 Task: Search one way flight ticket for 1 adult, 6 children, 1 infant in seat and 1 infant on lap in business from Longview: East Texas Regional Airport to Greenville: Pitt-greenville Airport on 5-2-2023. Number of bags: 2 carry on bags. Price is upto 90000. Outbound departure time preference is 22:15.
Action: Mouse moved to (337, 138)
Screenshot: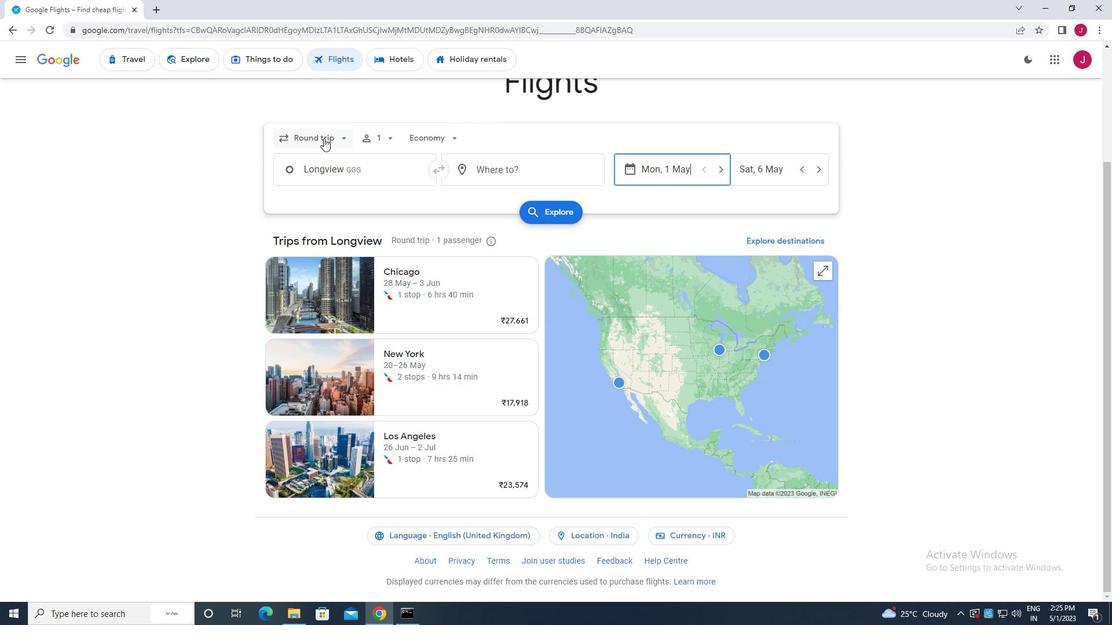 
Action: Mouse pressed left at (337, 138)
Screenshot: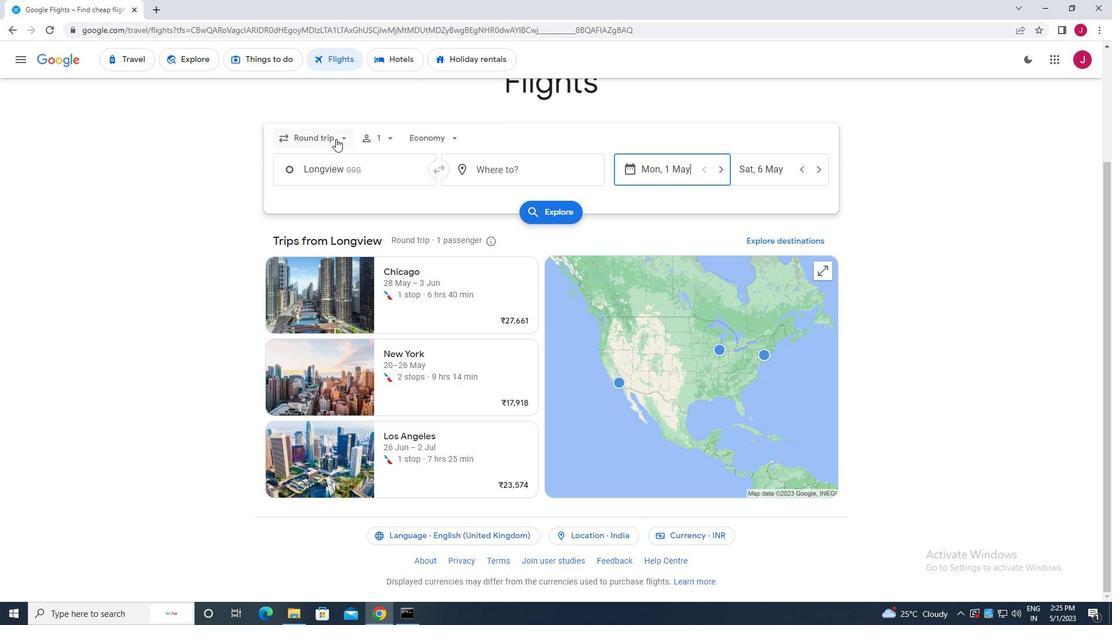 
Action: Mouse moved to (334, 191)
Screenshot: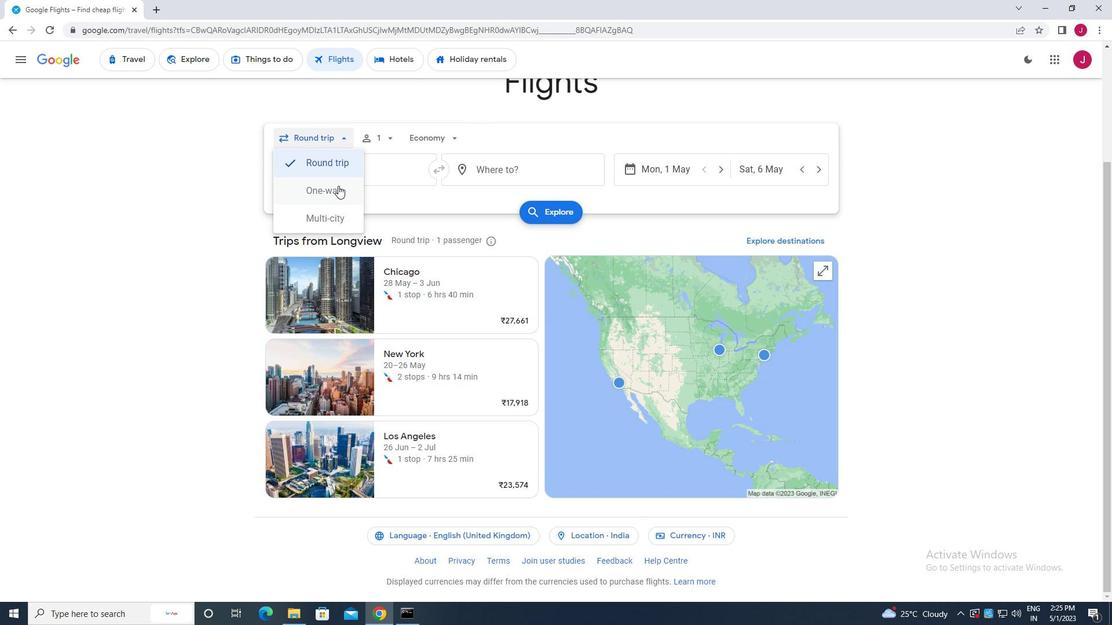 
Action: Mouse pressed left at (334, 191)
Screenshot: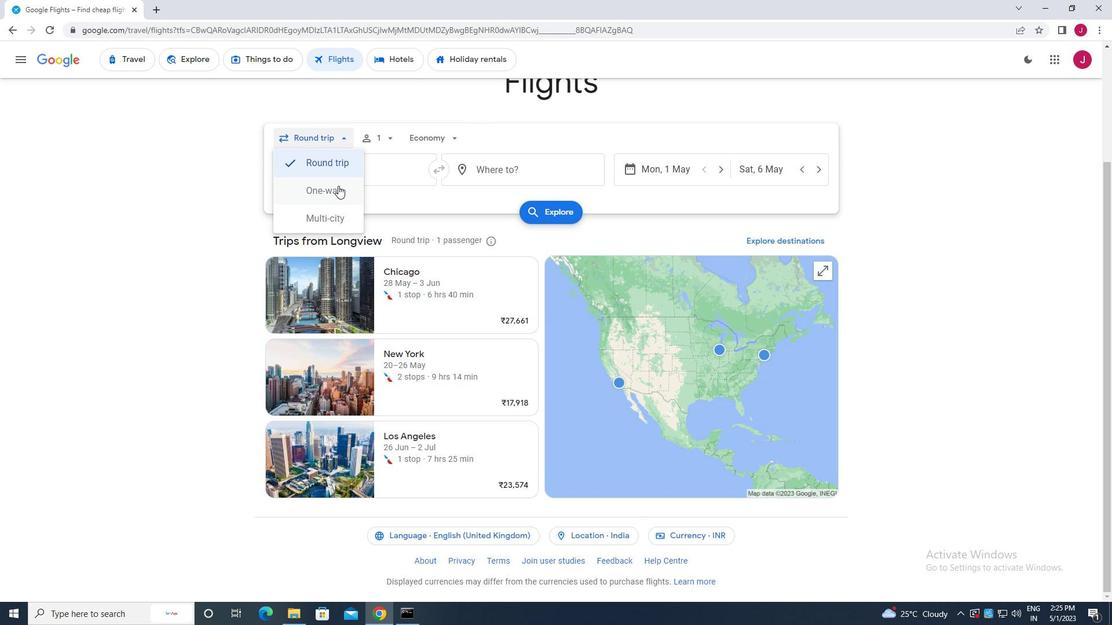 
Action: Mouse moved to (392, 140)
Screenshot: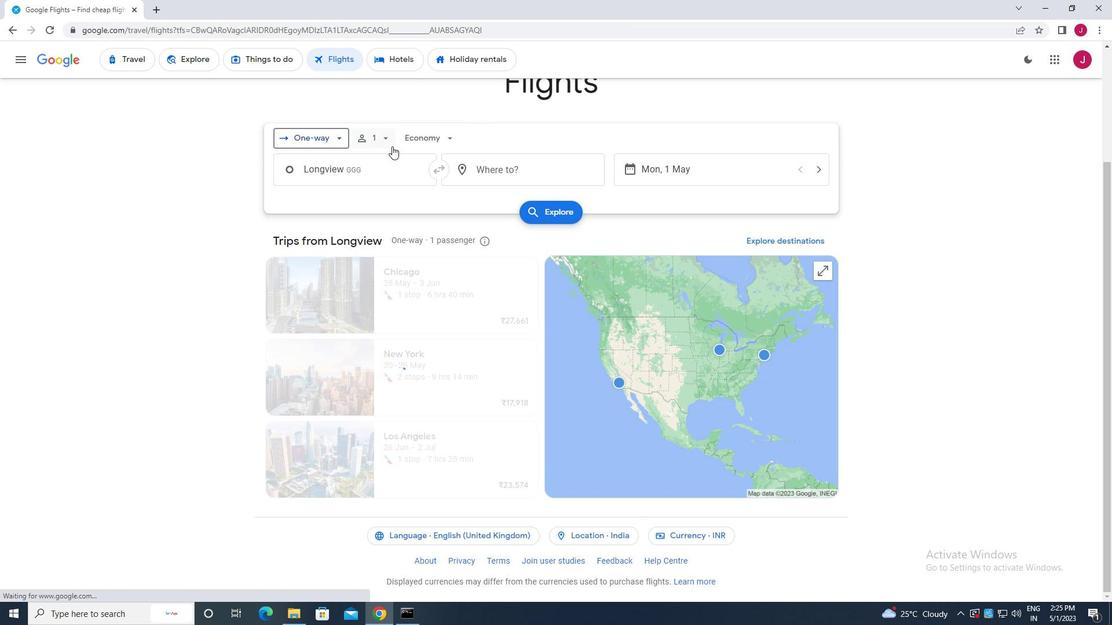 
Action: Mouse pressed left at (392, 140)
Screenshot: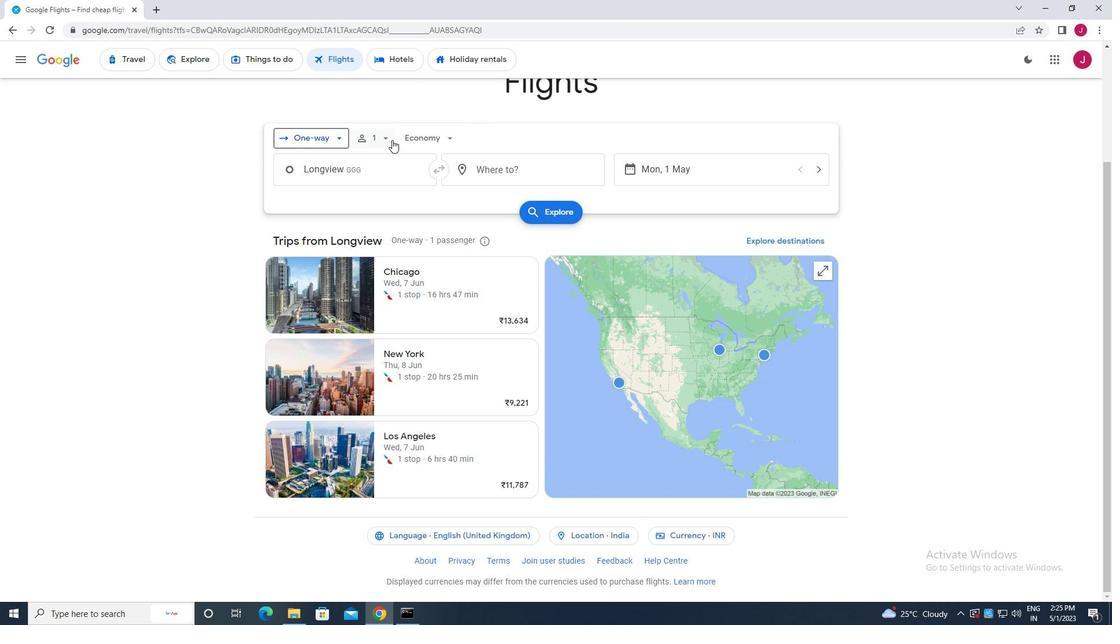 
Action: Mouse moved to (479, 197)
Screenshot: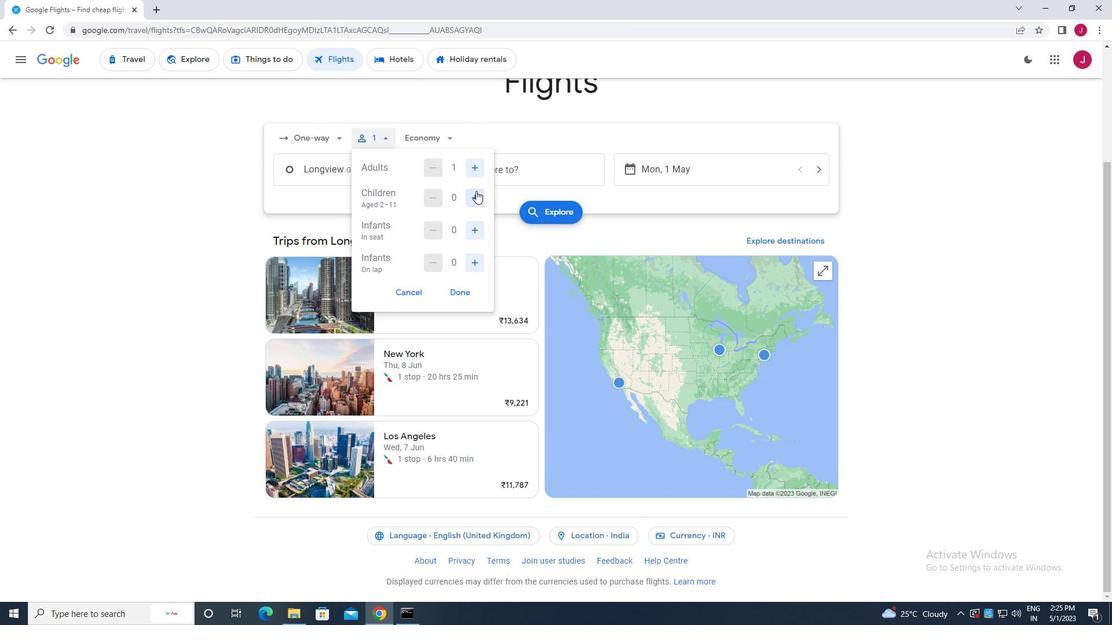 
Action: Mouse pressed left at (479, 197)
Screenshot: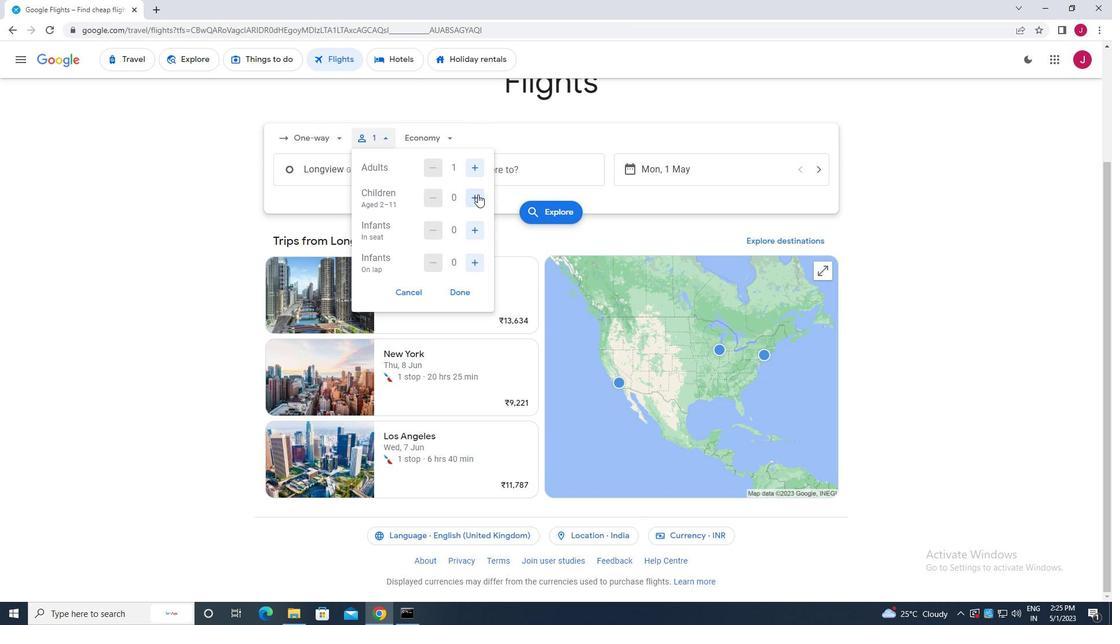 
Action: Mouse pressed left at (479, 197)
Screenshot: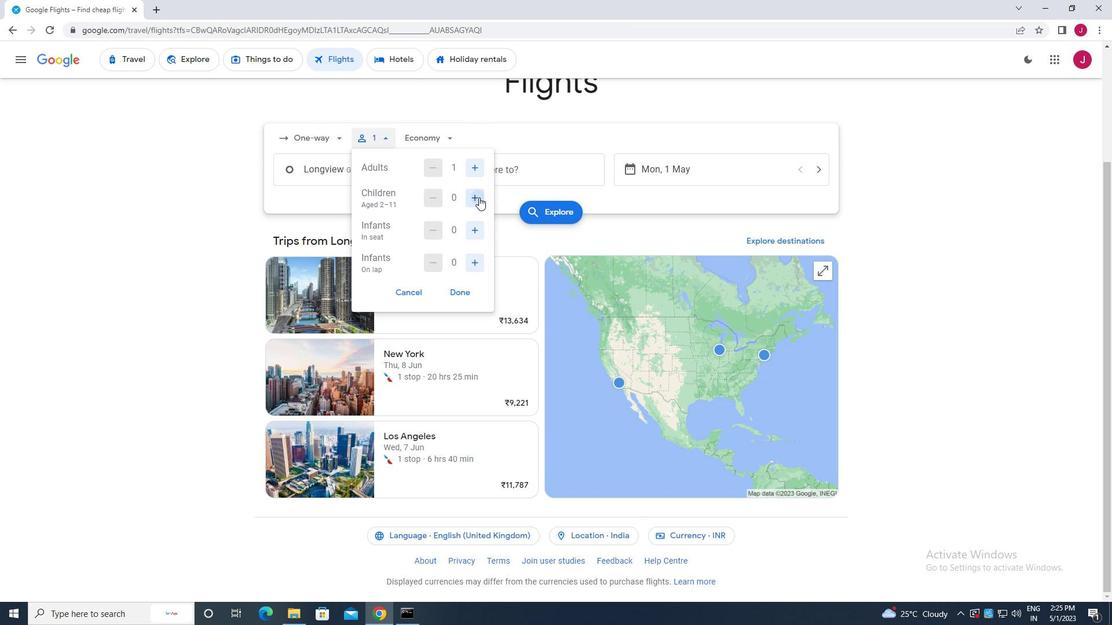 
Action: Mouse pressed left at (479, 197)
Screenshot: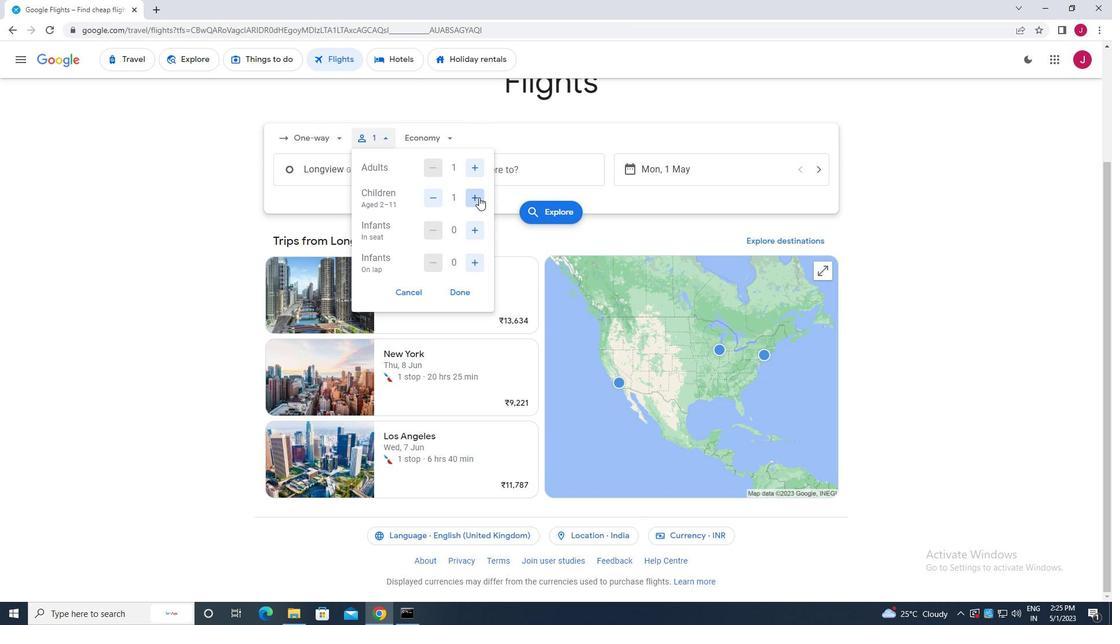 
Action: Mouse pressed left at (479, 197)
Screenshot: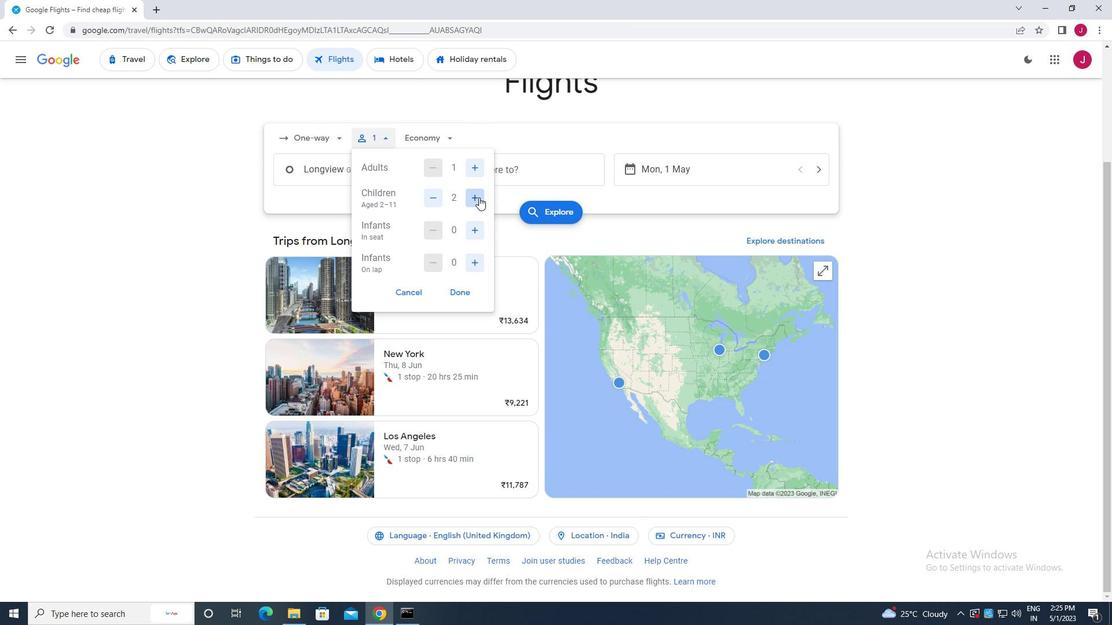 
Action: Mouse pressed left at (479, 197)
Screenshot: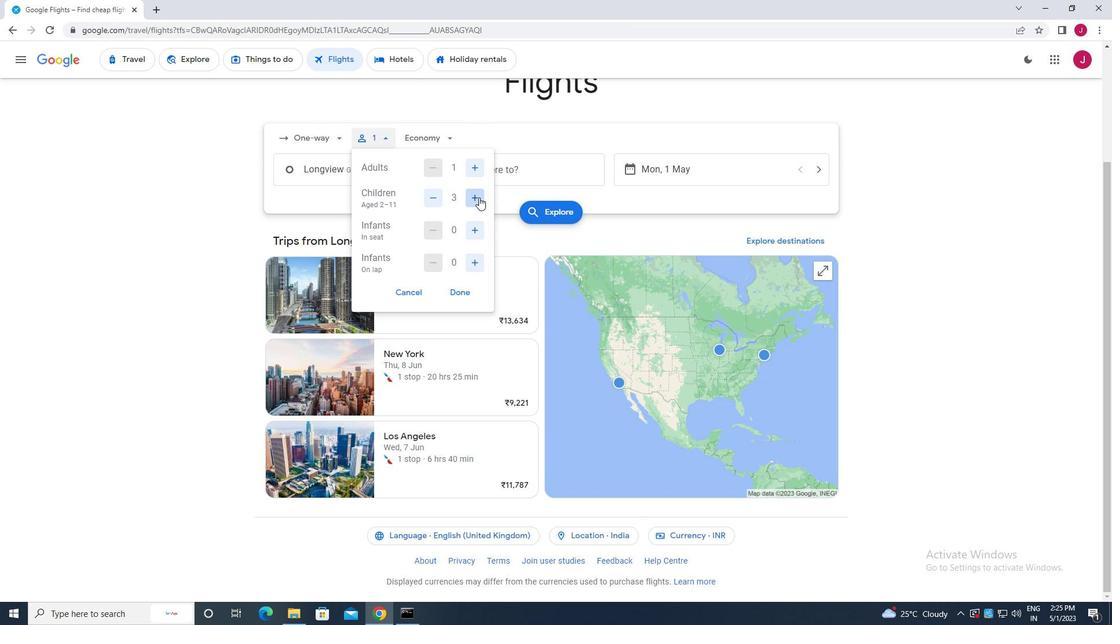 
Action: Mouse moved to (479, 198)
Screenshot: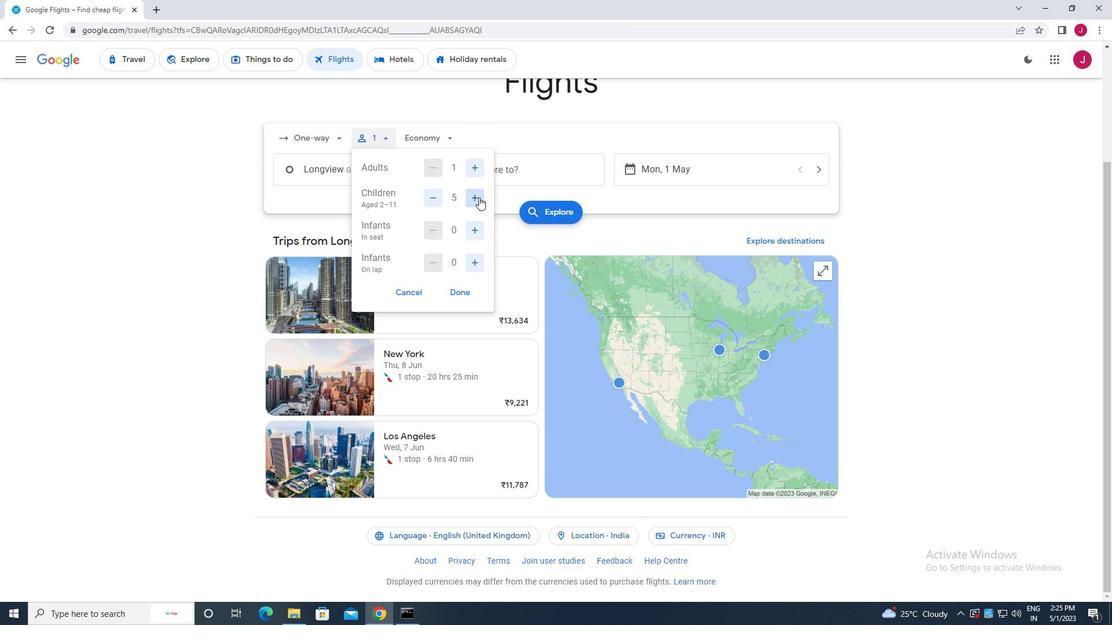 
Action: Mouse pressed left at (479, 198)
Screenshot: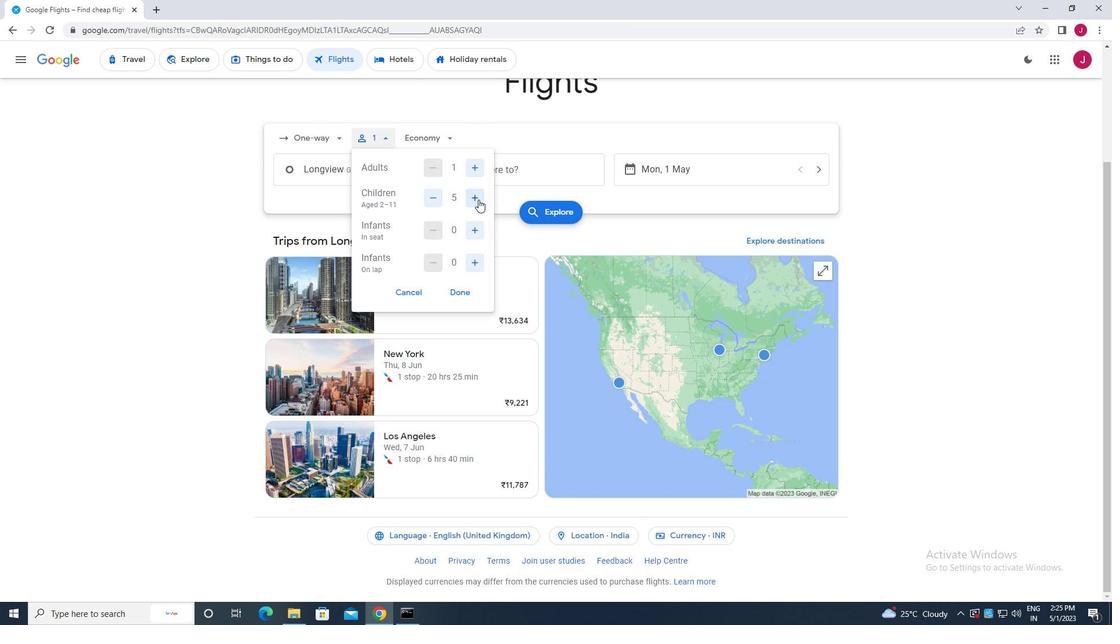 
Action: Mouse moved to (472, 228)
Screenshot: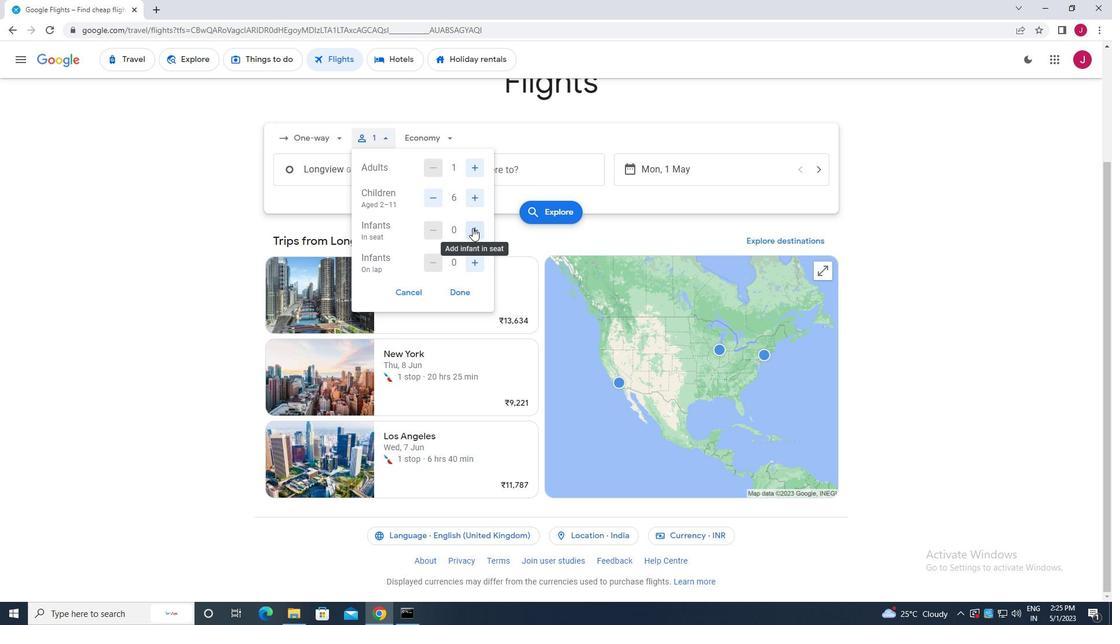 
Action: Mouse pressed left at (472, 228)
Screenshot: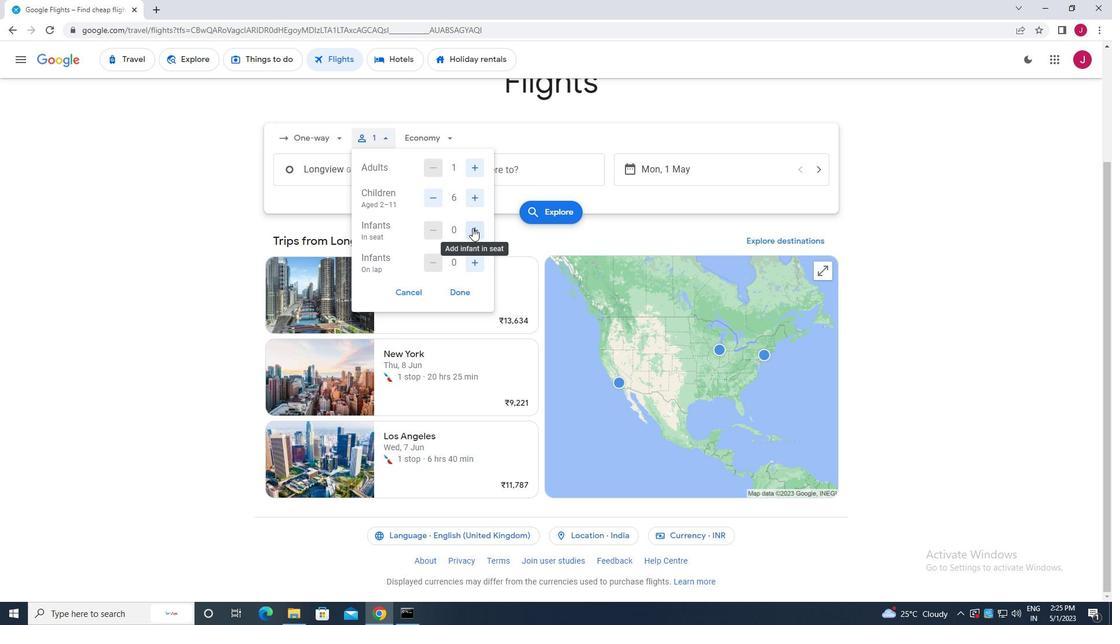 
Action: Mouse moved to (474, 264)
Screenshot: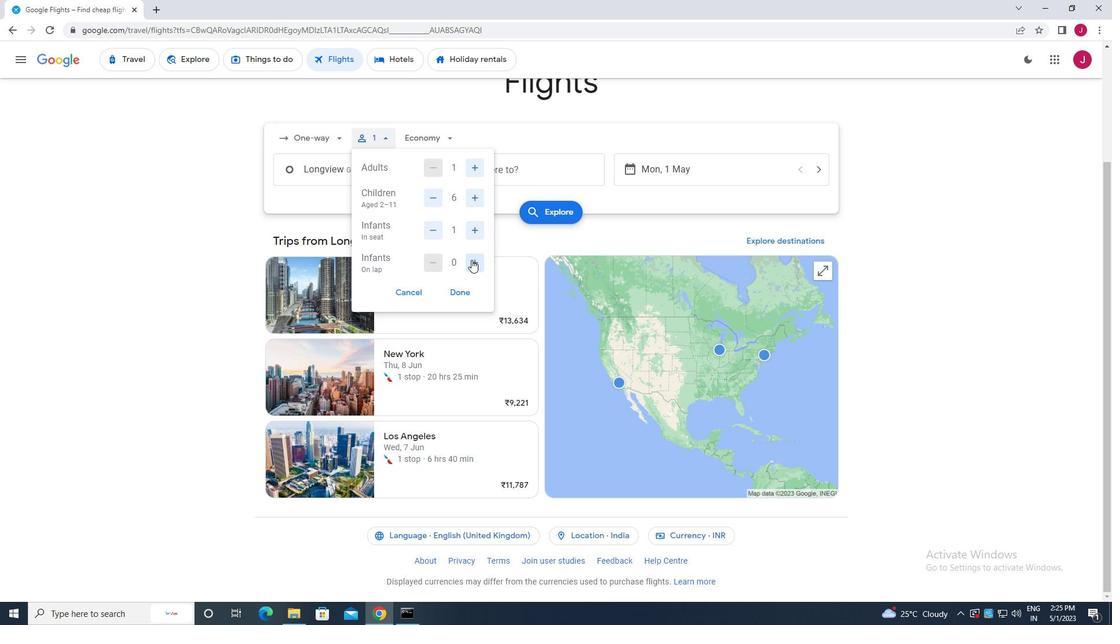 
Action: Mouse pressed left at (474, 264)
Screenshot: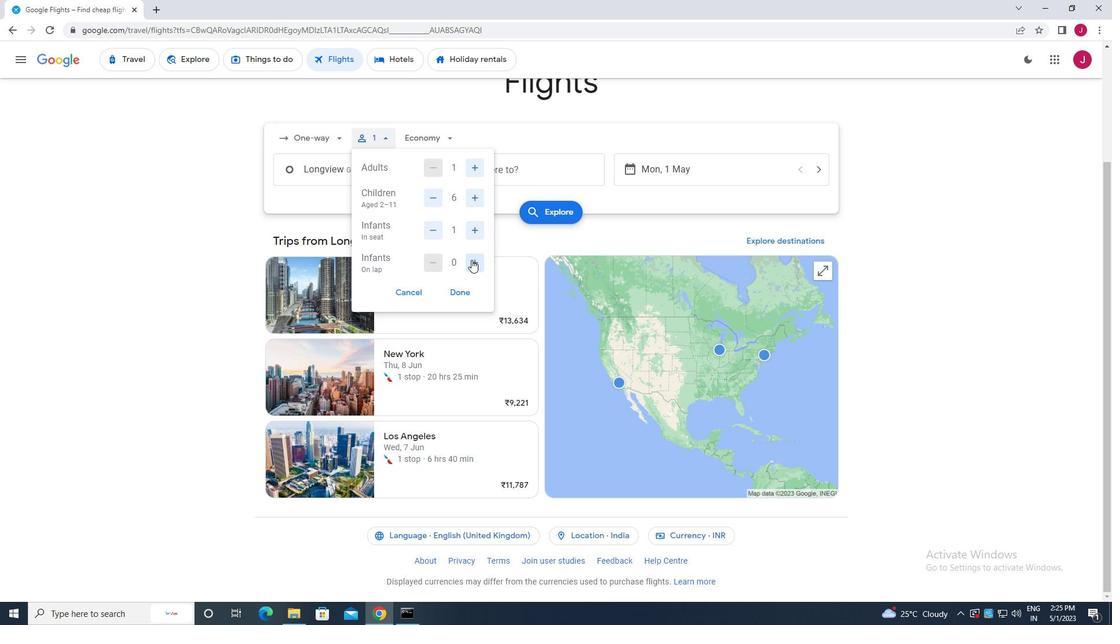 
Action: Mouse moved to (462, 291)
Screenshot: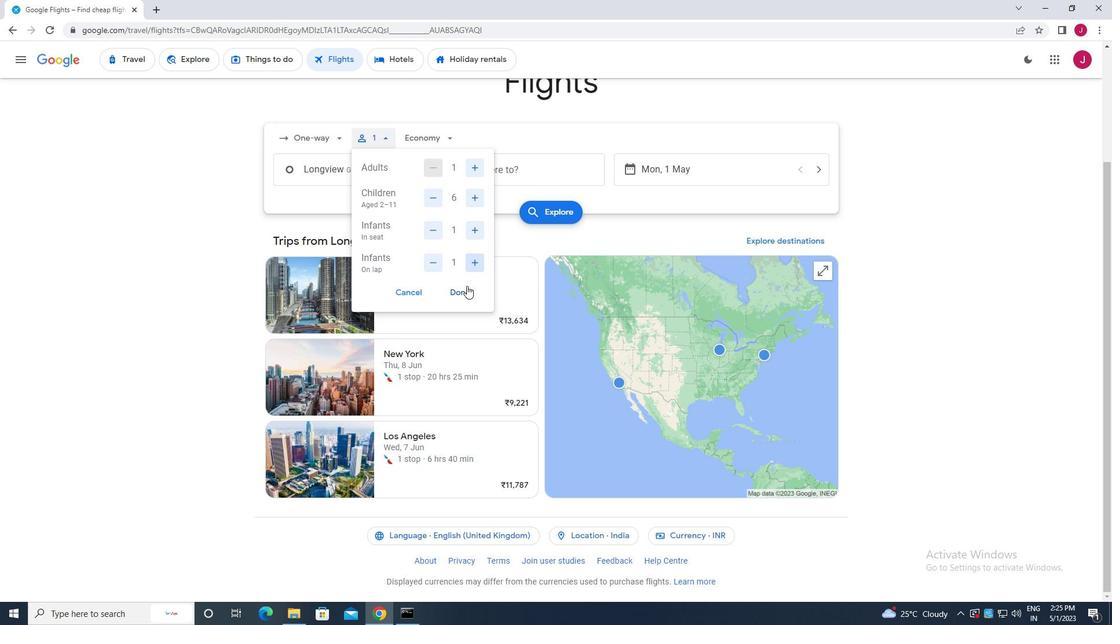 
Action: Mouse pressed left at (462, 291)
Screenshot: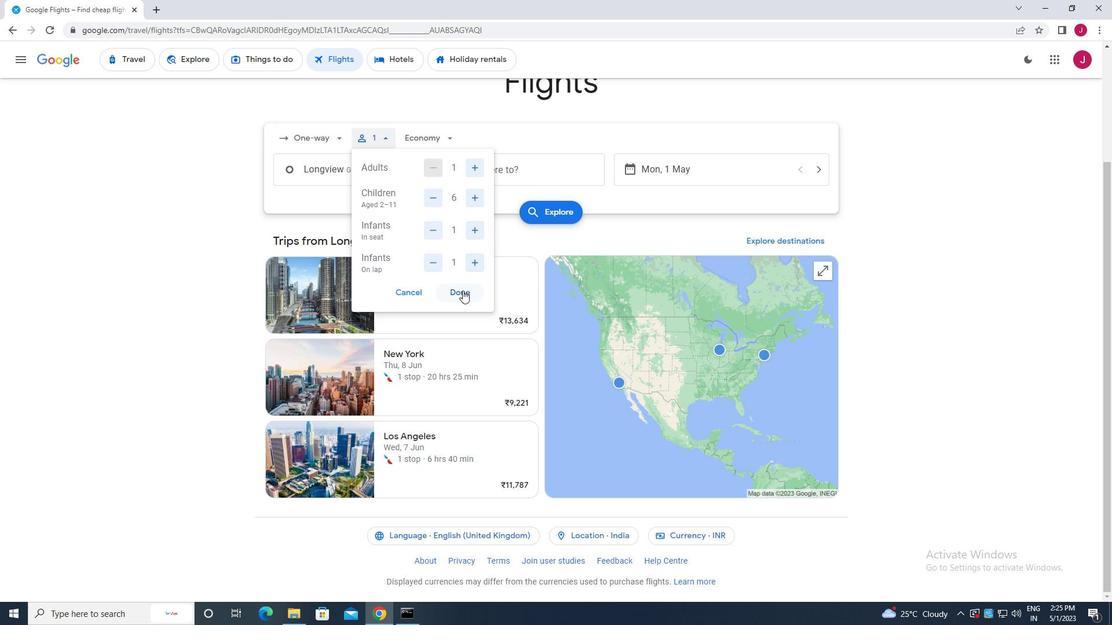 
Action: Mouse moved to (446, 142)
Screenshot: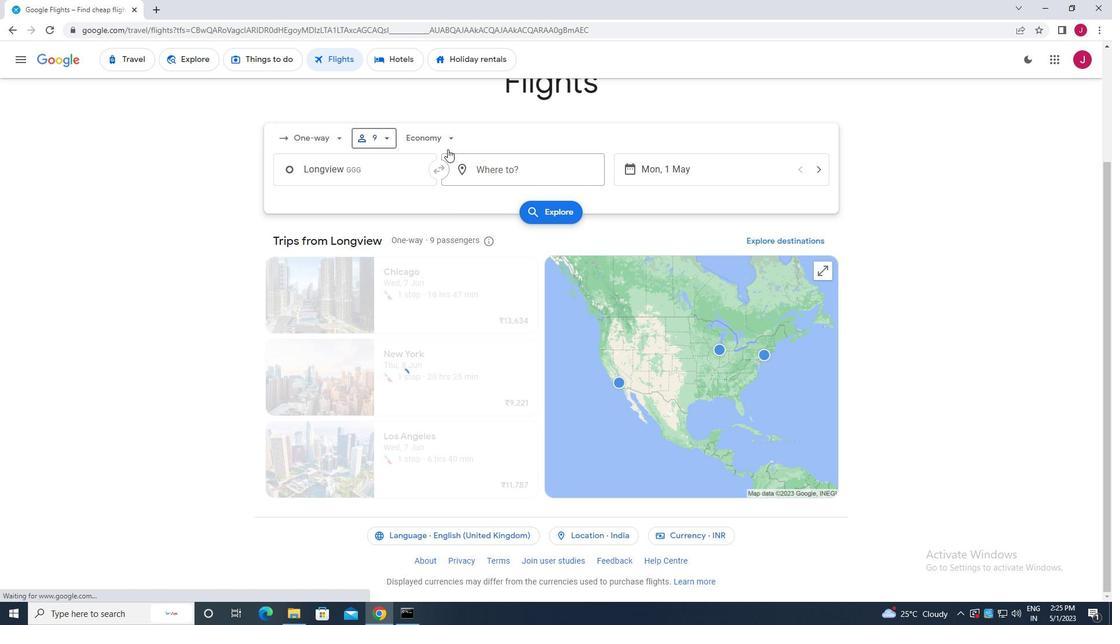
Action: Mouse pressed left at (446, 142)
Screenshot: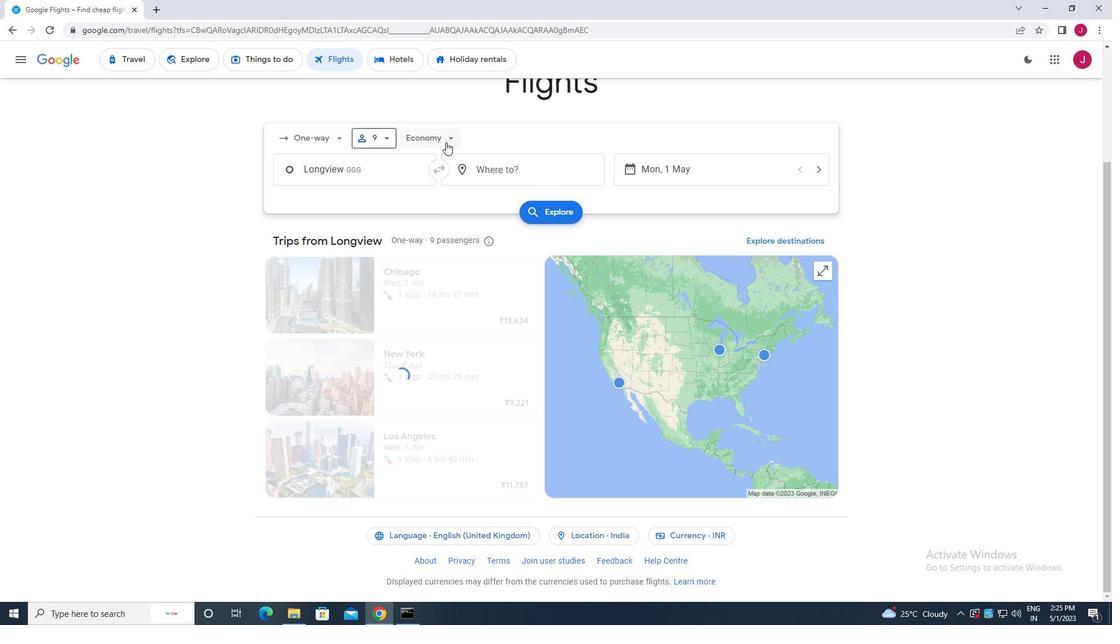 
Action: Mouse moved to (443, 216)
Screenshot: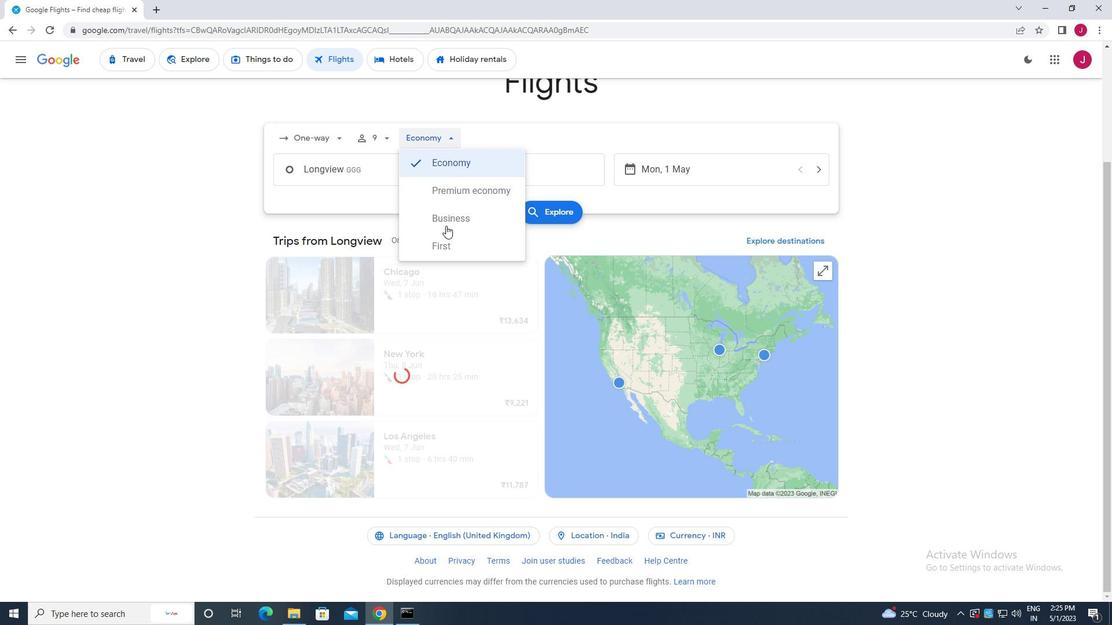 
Action: Mouse pressed left at (443, 216)
Screenshot: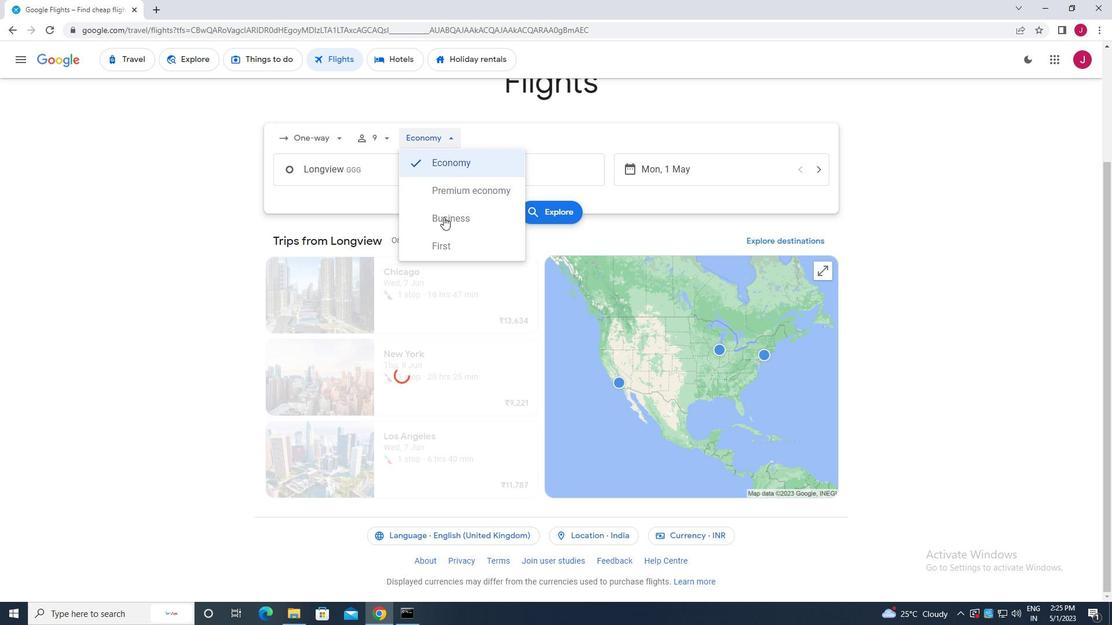 
Action: Mouse moved to (451, 219)
Screenshot: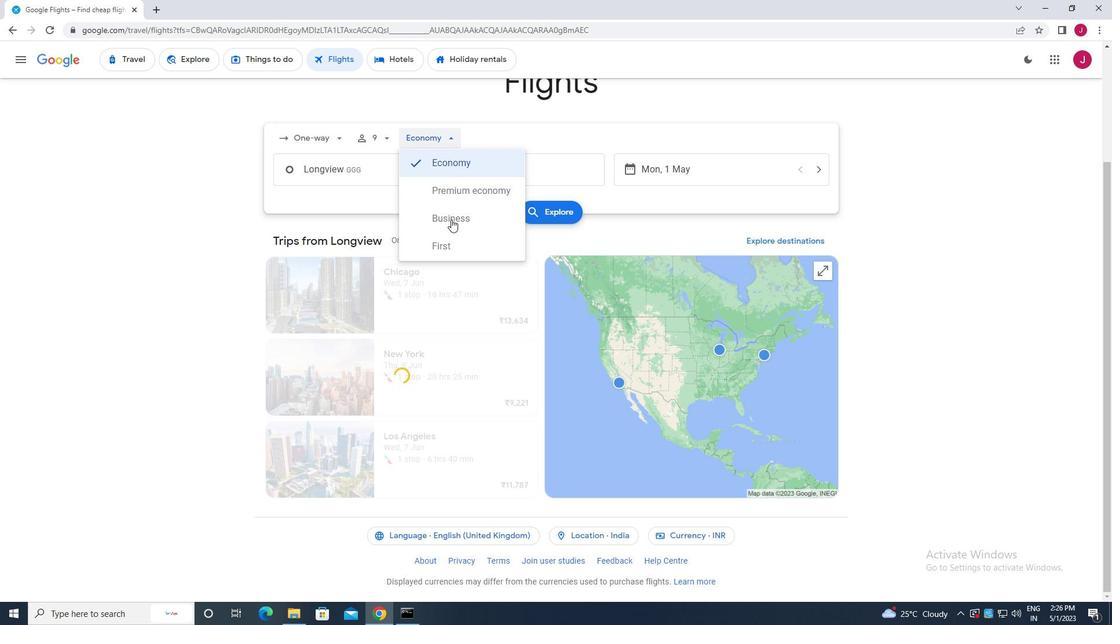 
Action: Mouse pressed left at (451, 219)
Screenshot: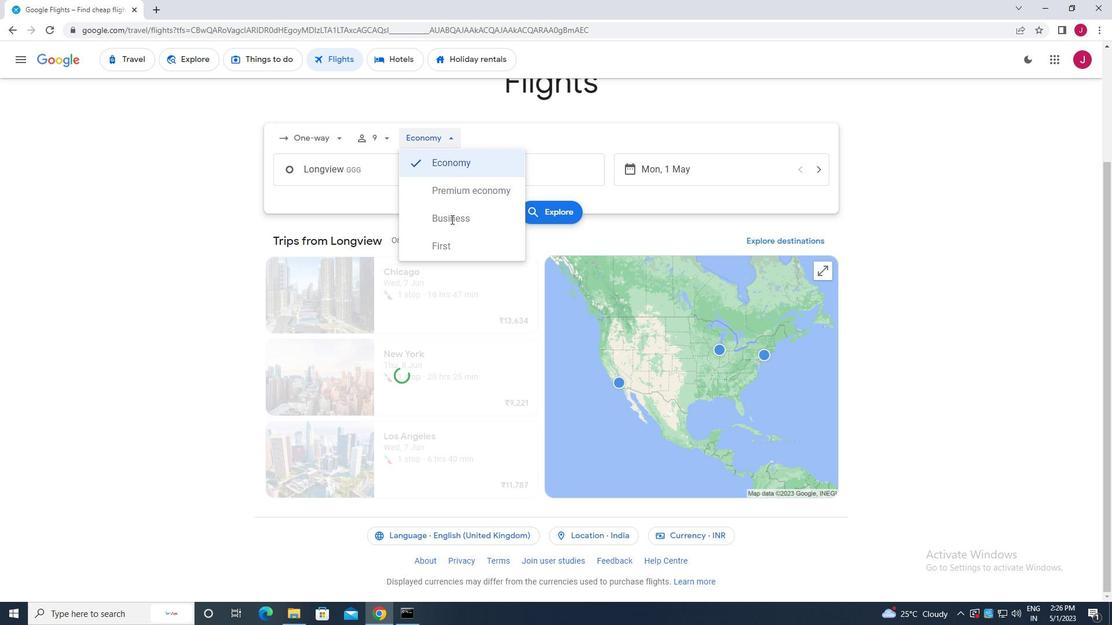 
Action: Mouse moved to (371, 169)
Screenshot: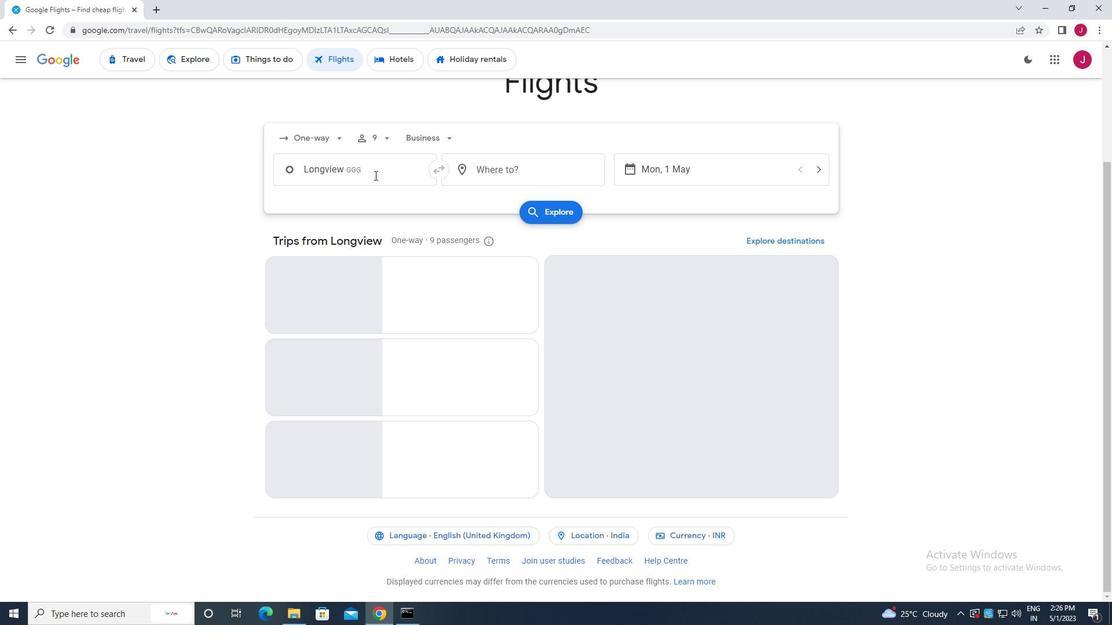 
Action: Mouse pressed left at (371, 169)
Screenshot: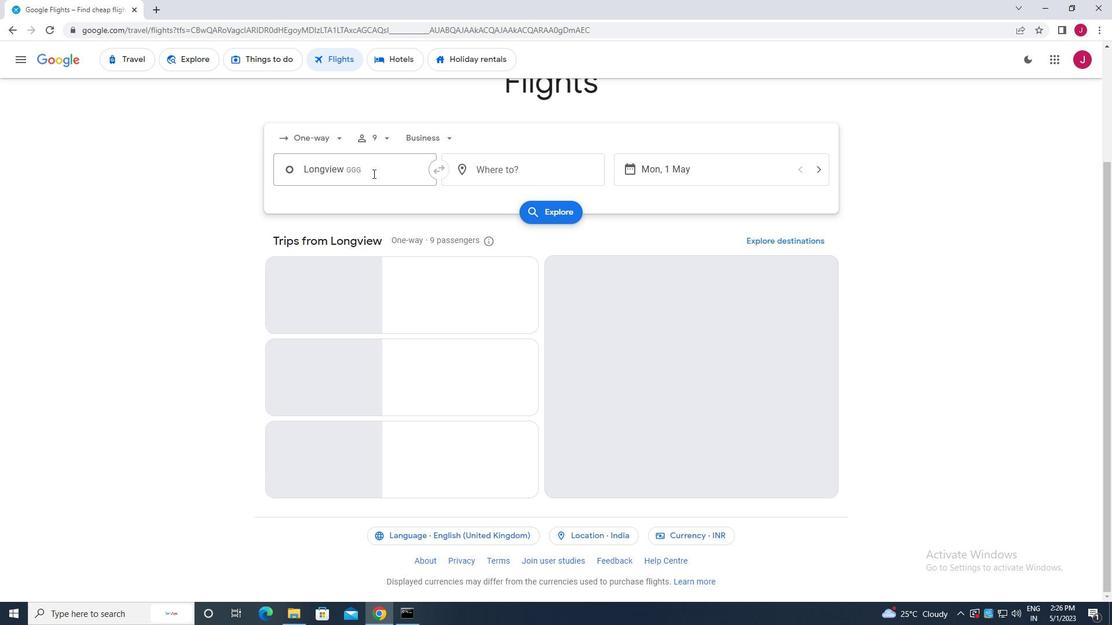 
Action: Key pressed longview
Screenshot: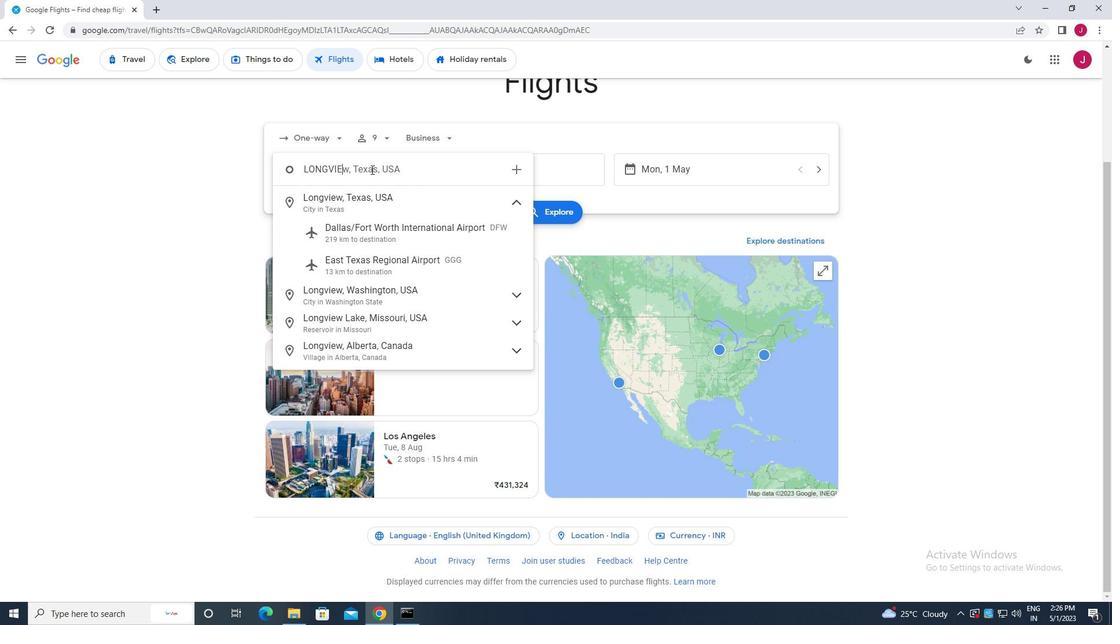 
Action: Mouse moved to (403, 263)
Screenshot: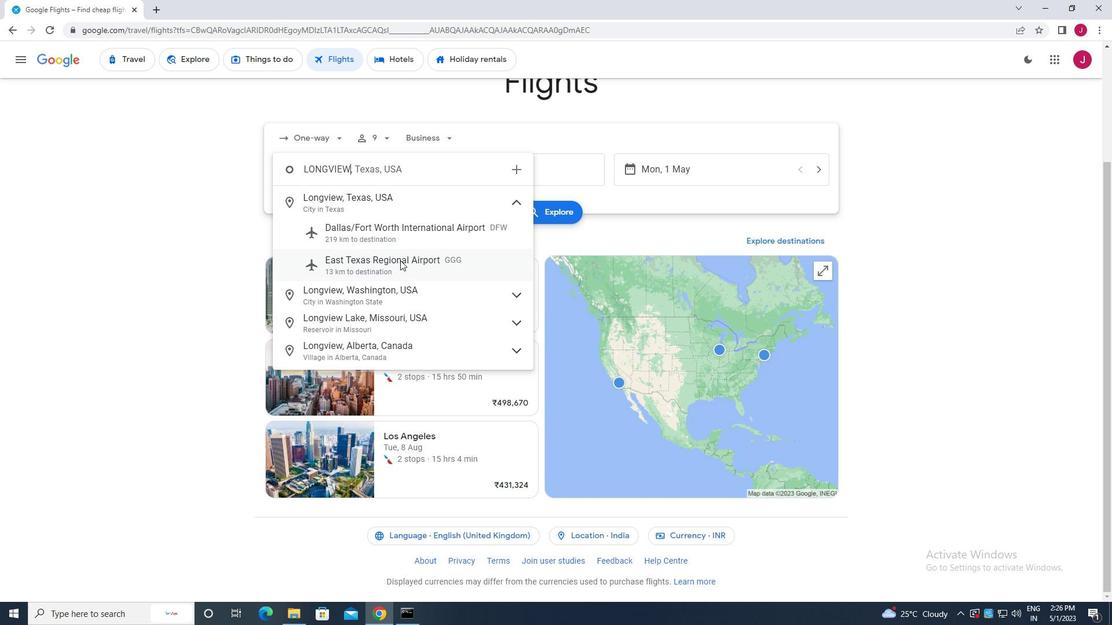 
Action: Mouse pressed left at (403, 263)
Screenshot: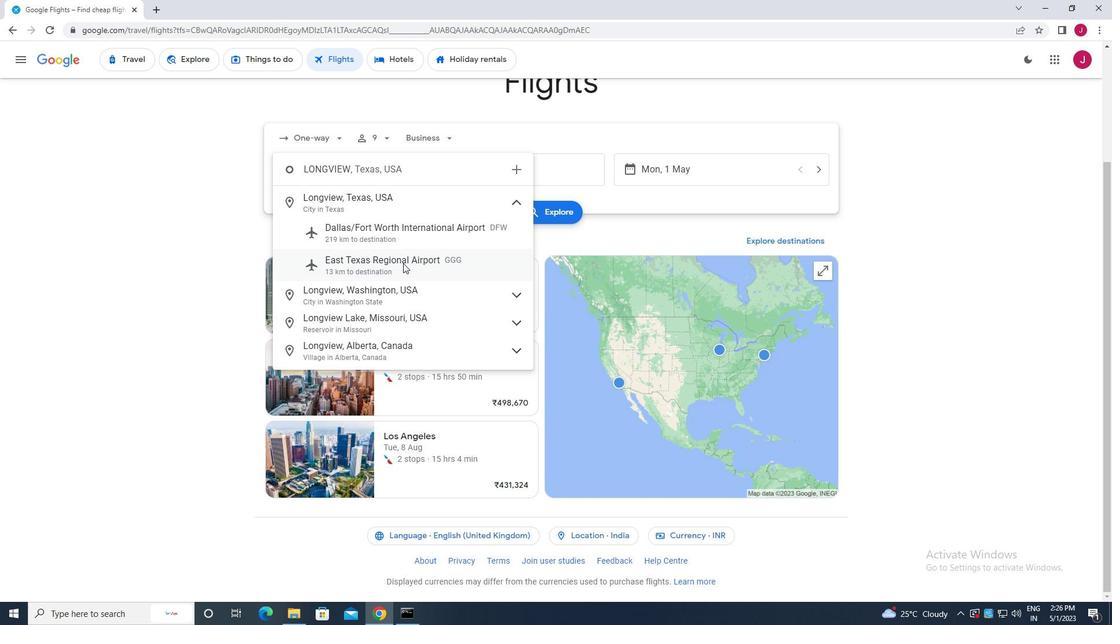 
Action: Mouse moved to (509, 168)
Screenshot: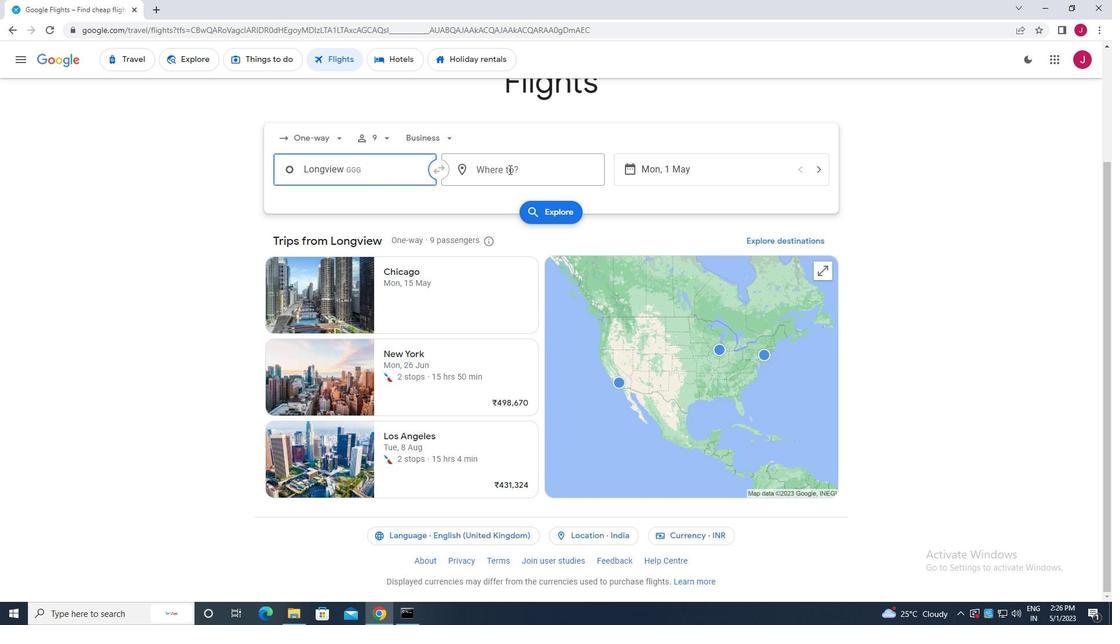 
Action: Mouse pressed left at (509, 168)
Screenshot: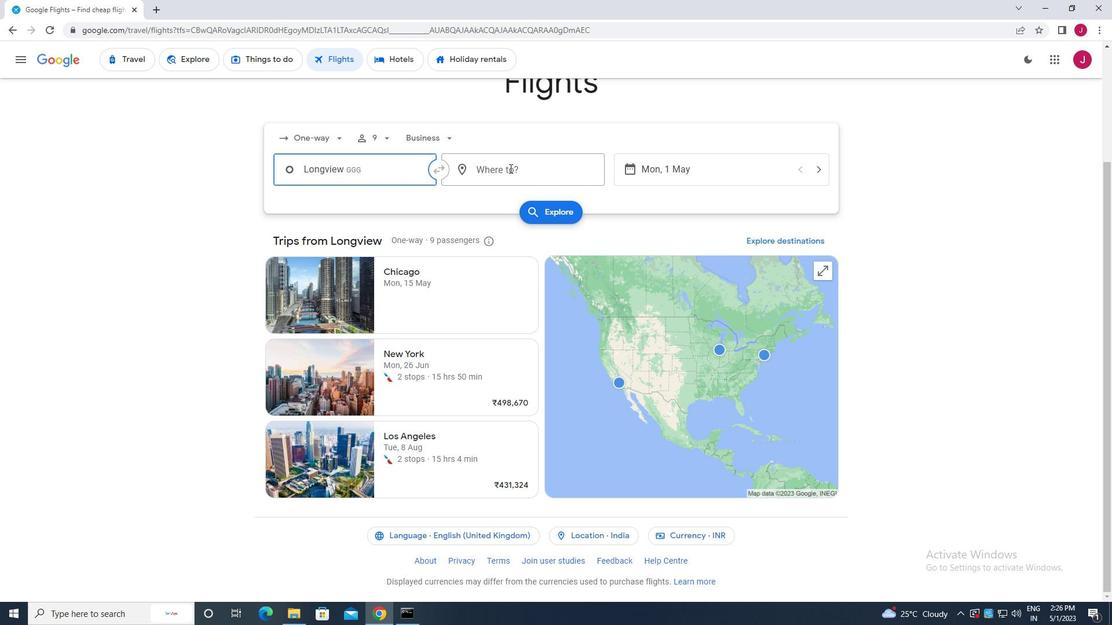 
Action: Key pressed greenville<Key.space>p
Screenshot: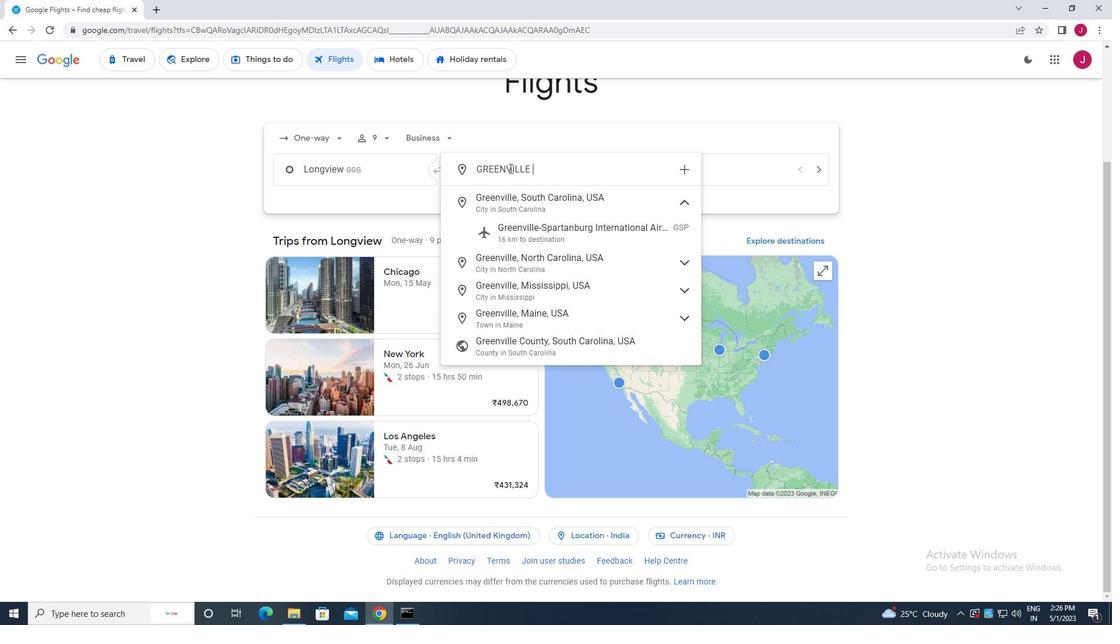 
Action: Mouse moved to (563, 200)
Screenshot: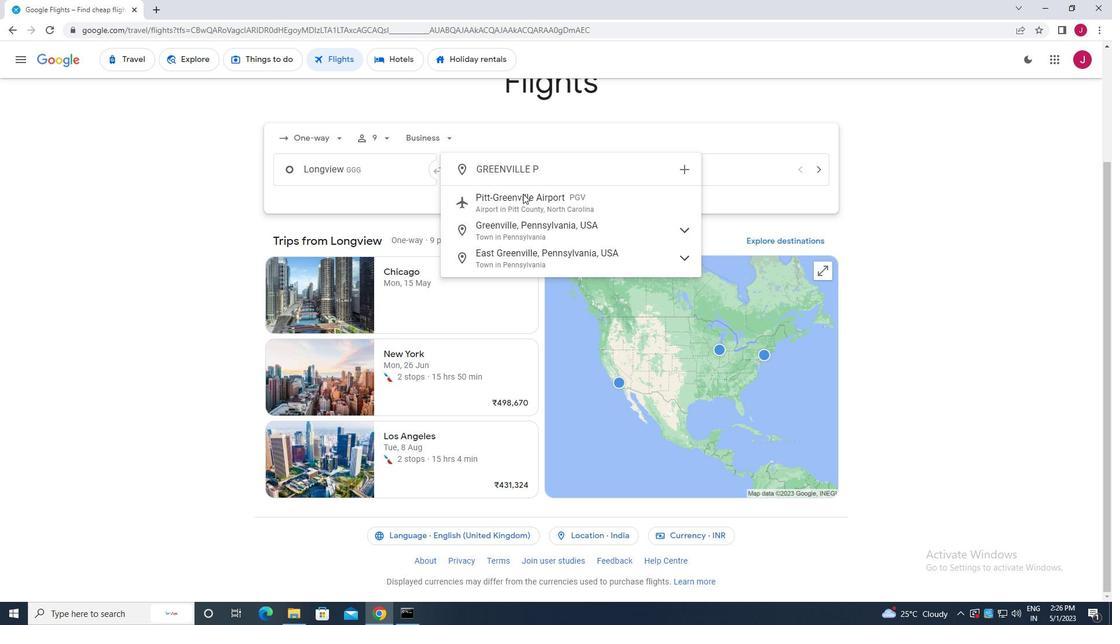 
Action: Mouse pressed left at (563, 200)
Screenshot: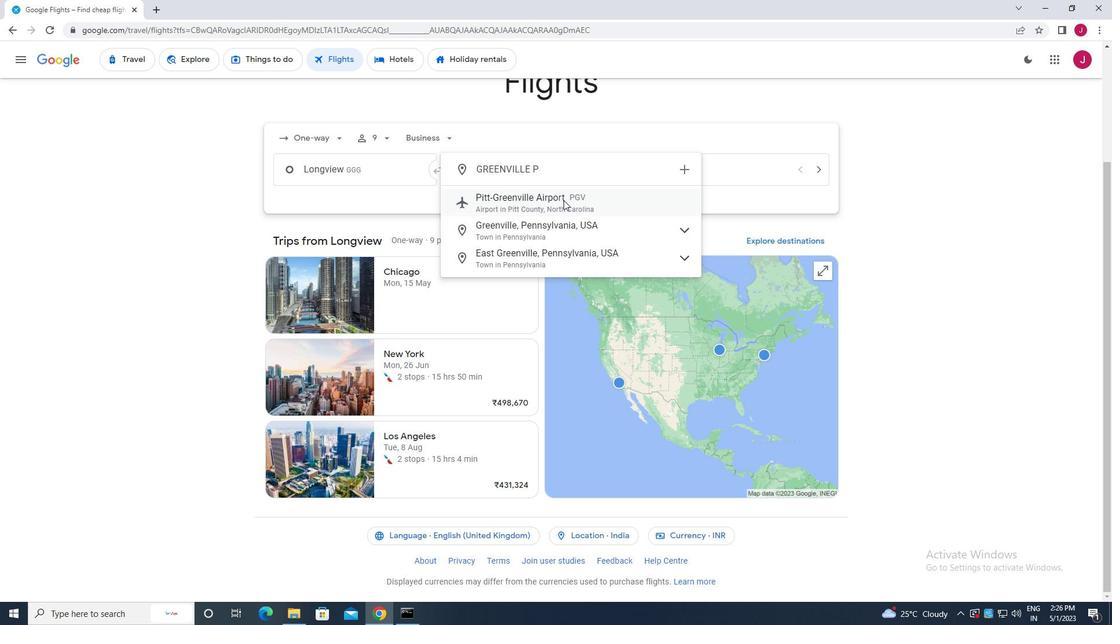 
Action: Mouse moved to (655, 172)
Screenshot: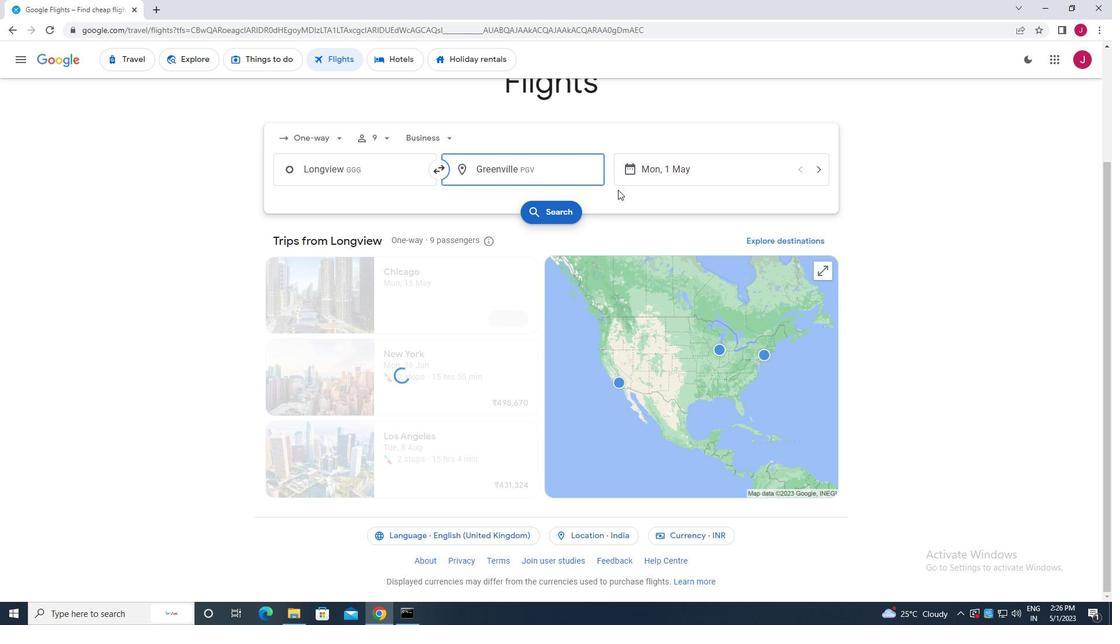 
Action: Mouse pressed left at (655, 172)
Screenshot: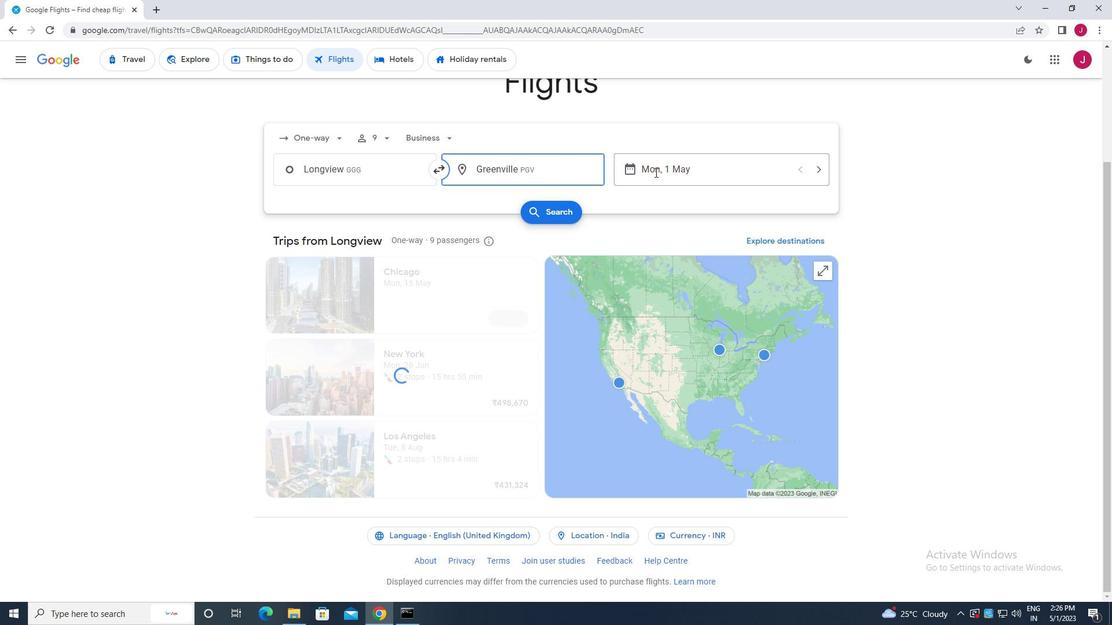 
Action: Mouse moved to (472, 263)
Screenshot: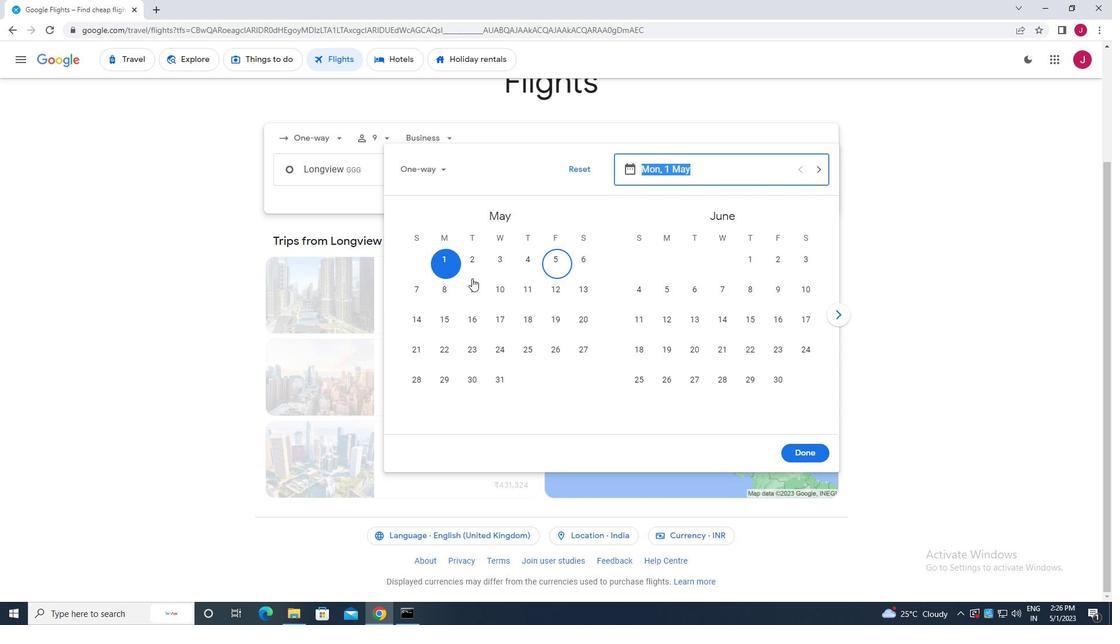 
Action: Mouse pressed left at (472, 263)
Screenshot: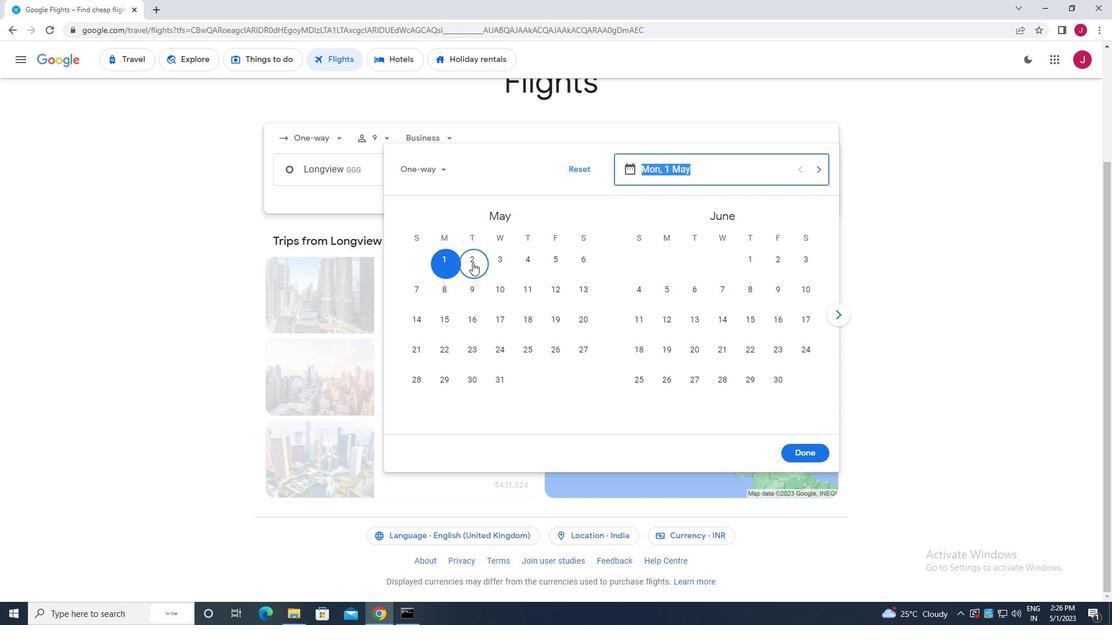 
Action: Mouse moved to (799, 451)
Screenshot: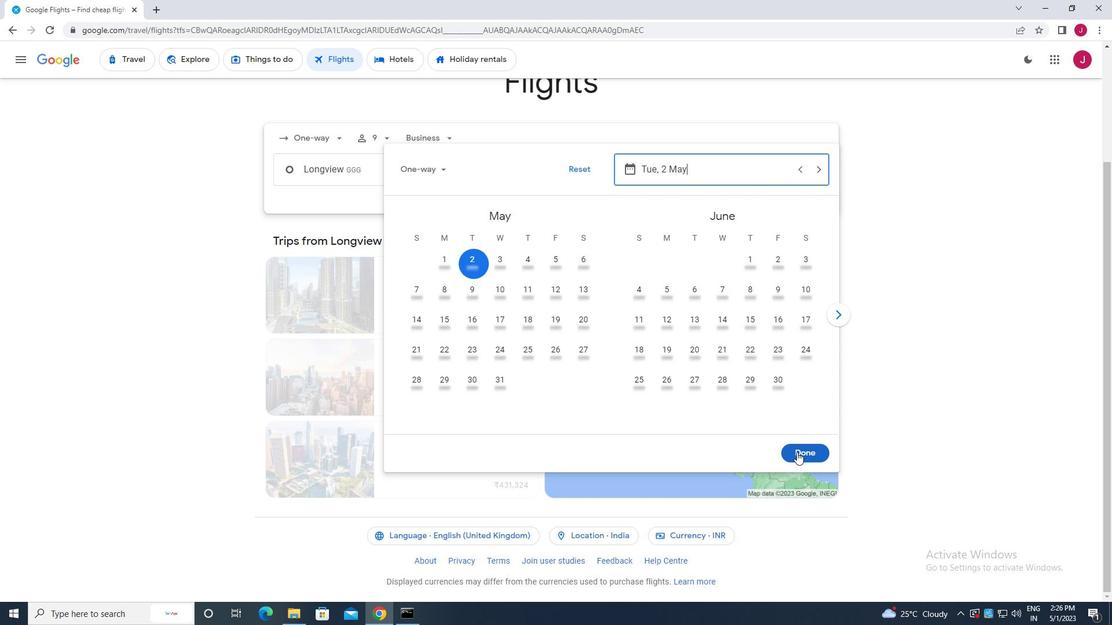 
Action: Mouse pressed left at (799, 451)
Screenshot: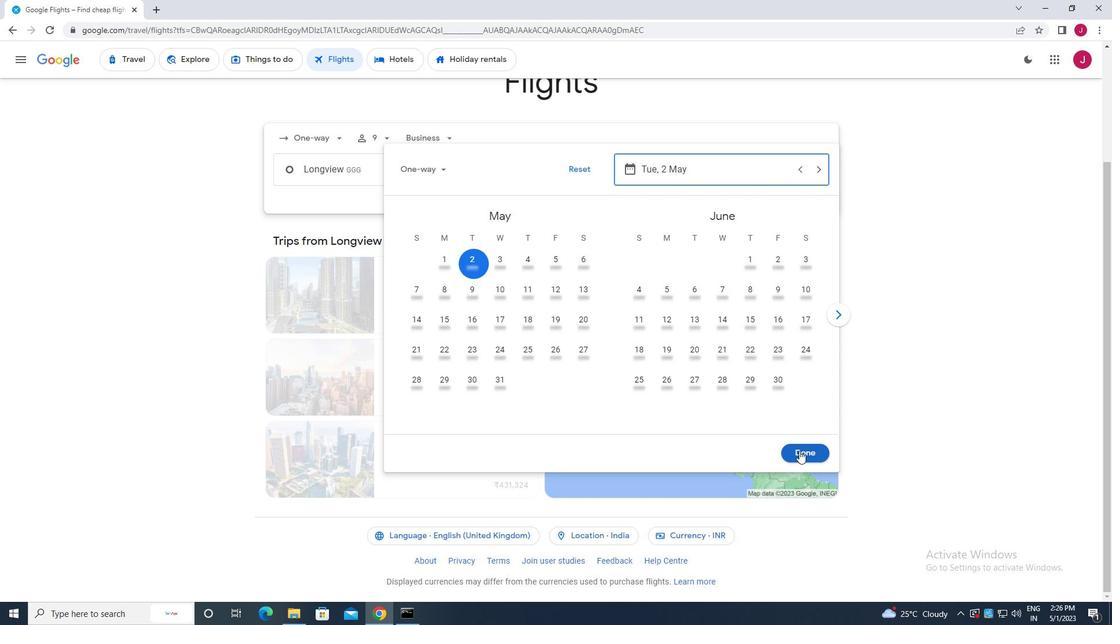 
Action: Mouse moved to (561, 213)
Screenshot: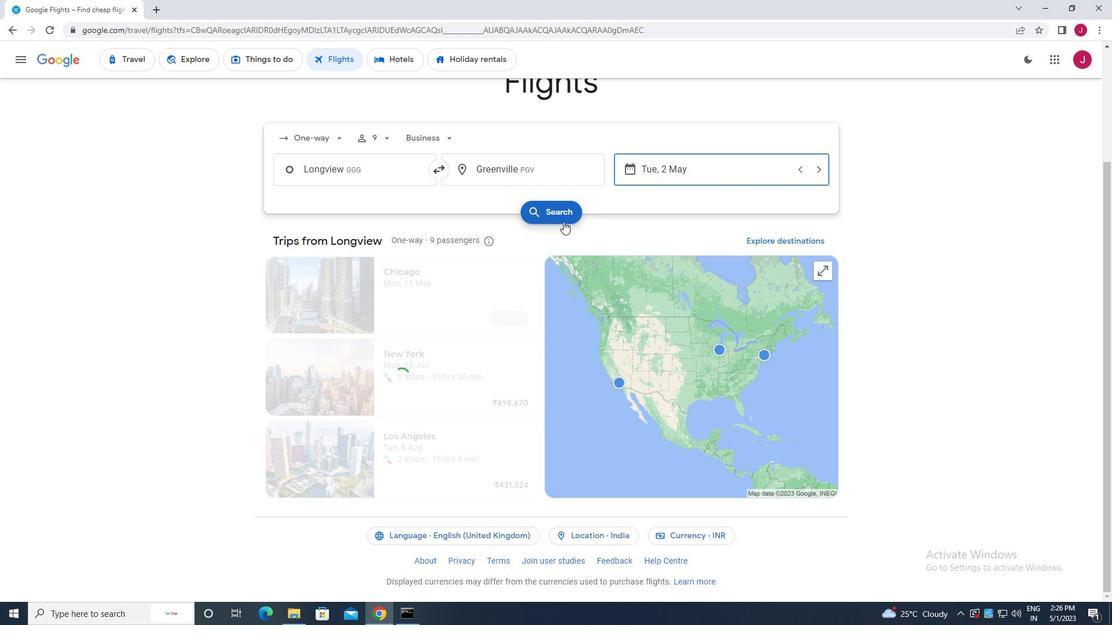 
Action: Mouse pressed left at (561, 213)
Screenshot: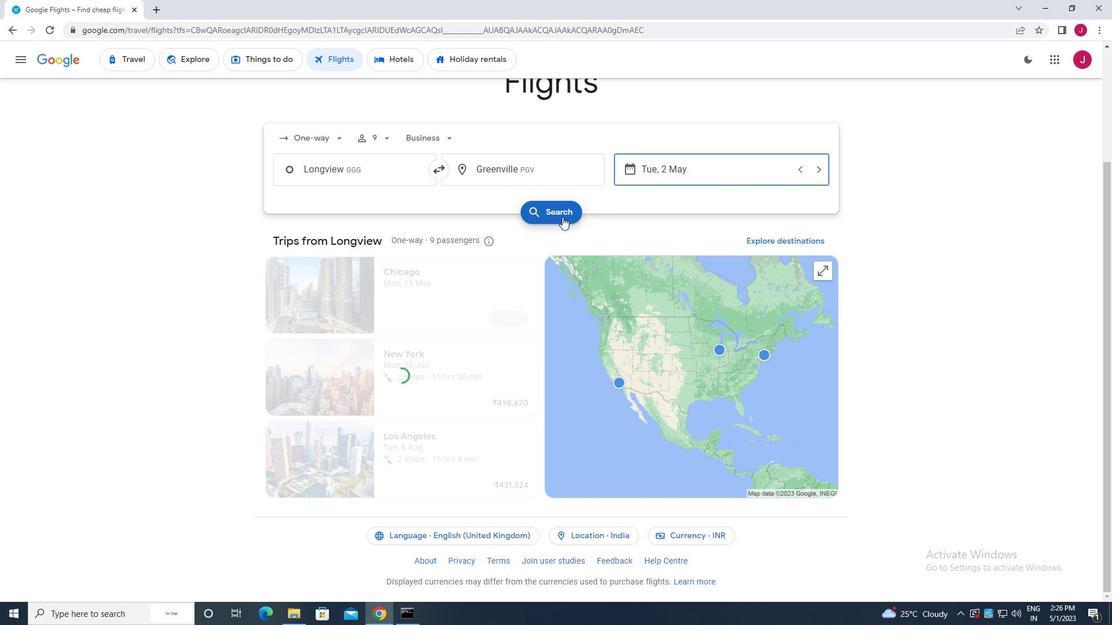 
Action: Mouse moved to (298, 165)
Screenshot: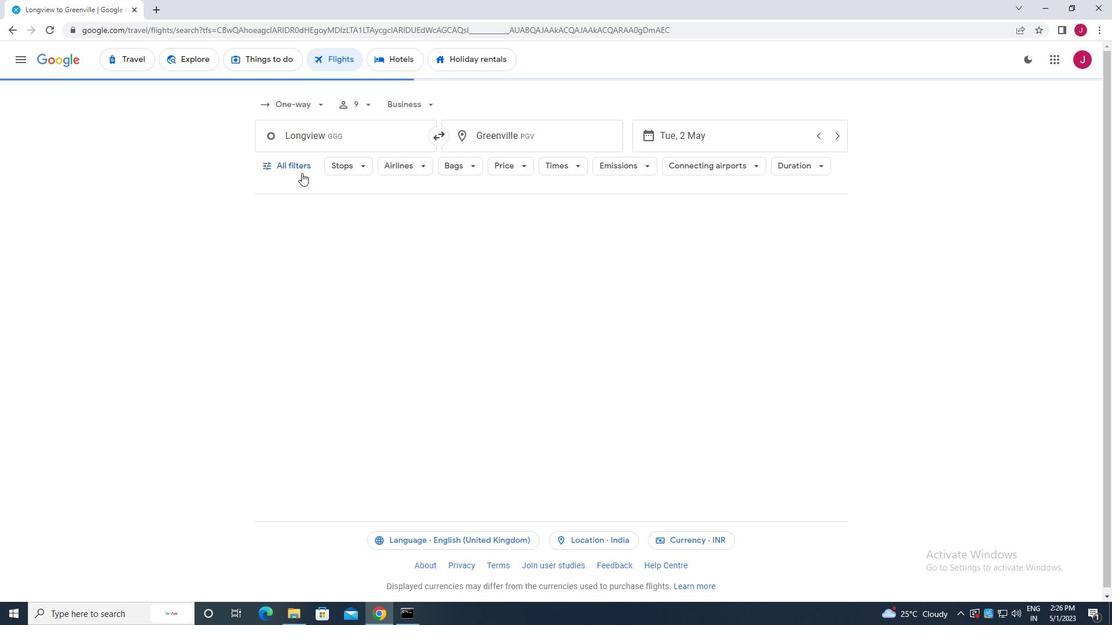 
Action: Mouse pressed left at (298, 165)
Screenshot: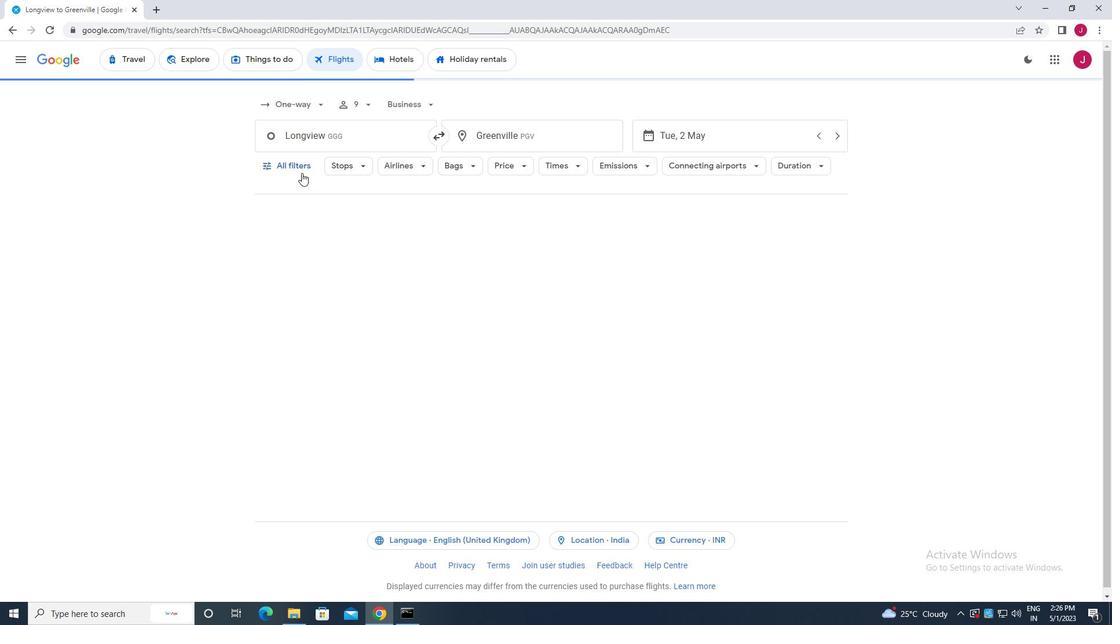 
Action: Mouse moved to (347, 280)
Screenshot: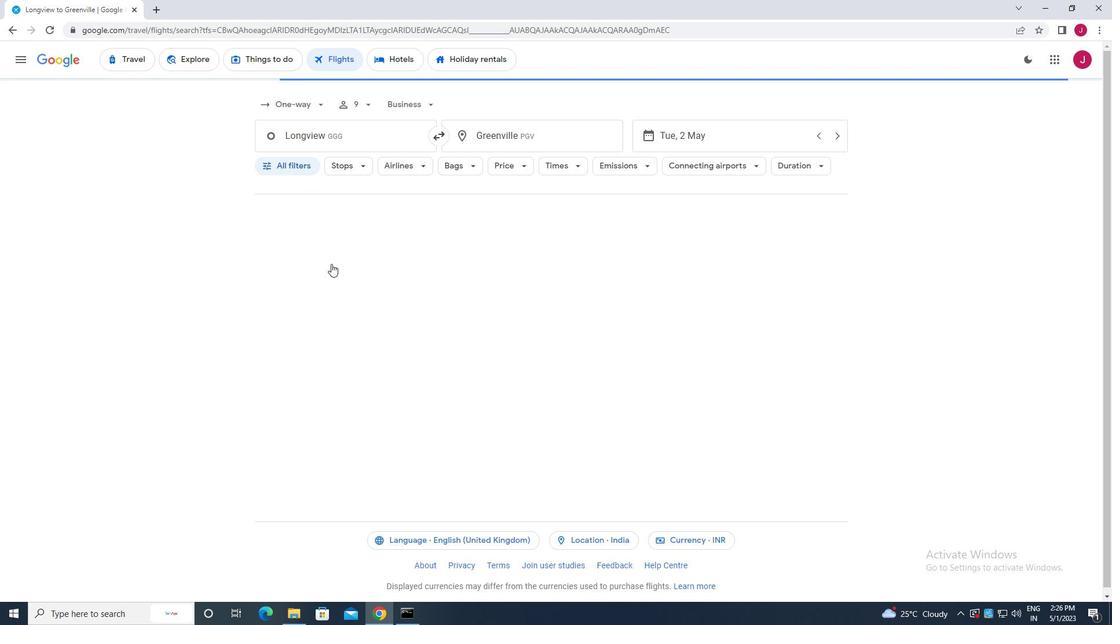 
Action: Mouse scrolled (347, 280) with delta (0, 0)
Screenshot: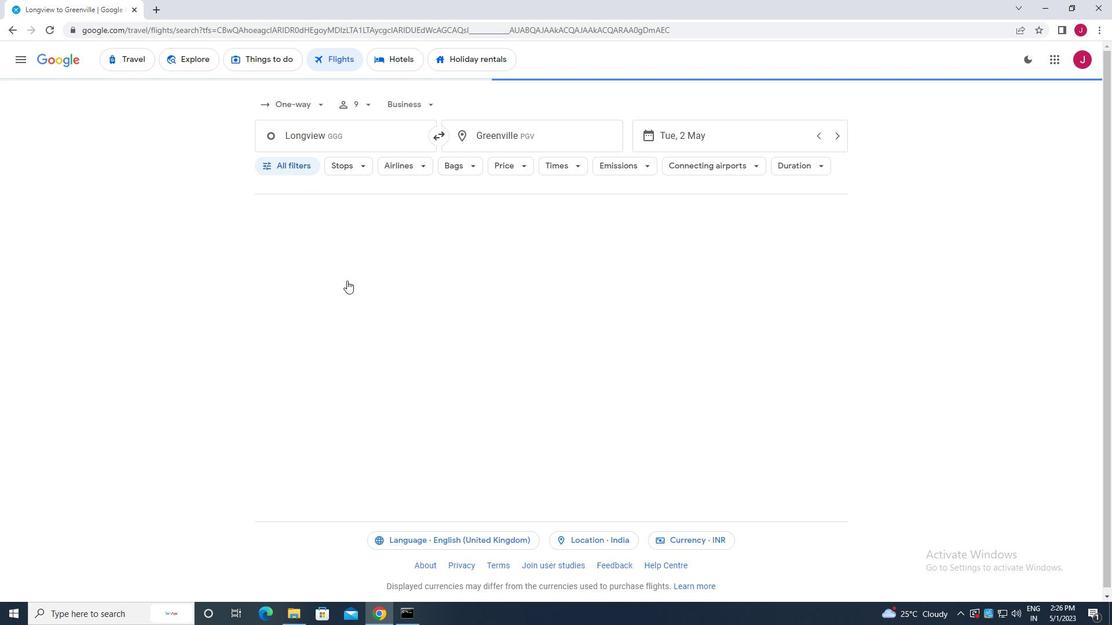 
Action: Mouse scrolled (347, 280) with delta (0, 0)
Screenshot: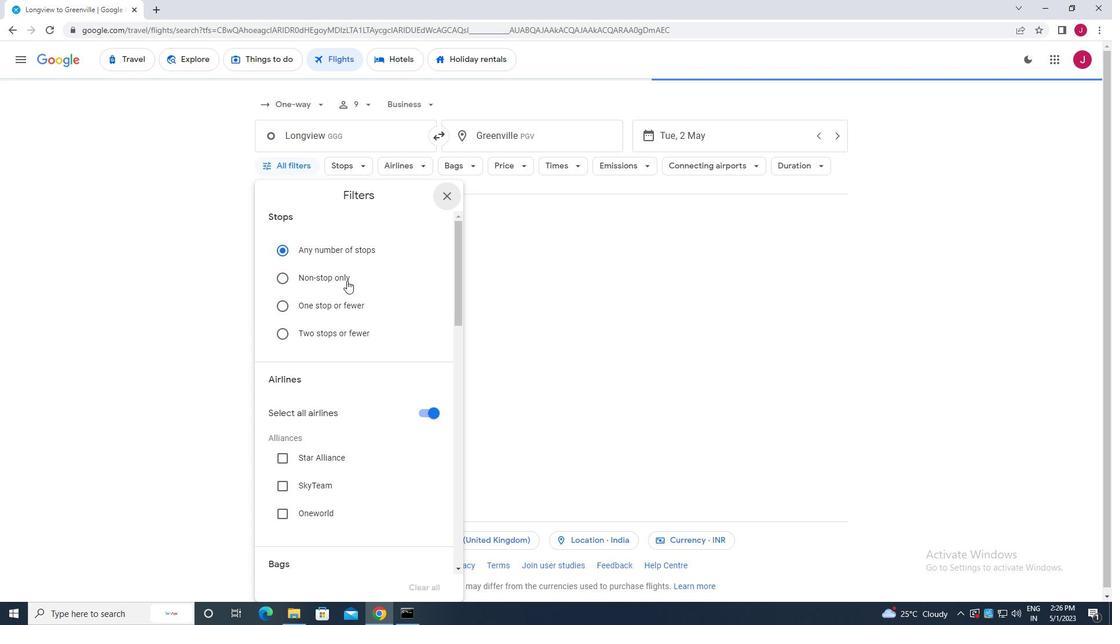
Action: Mouse scrolled (347, 280) with delta (0, 0)
Screenshot: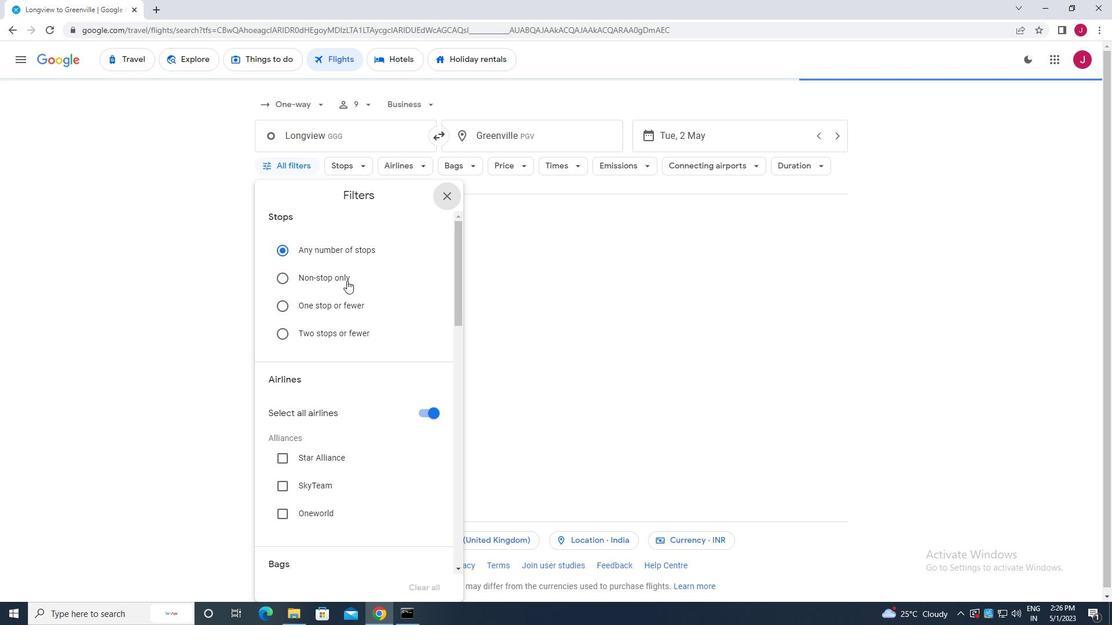 
Action: Mouse moved to (423, 238)
Screenshot: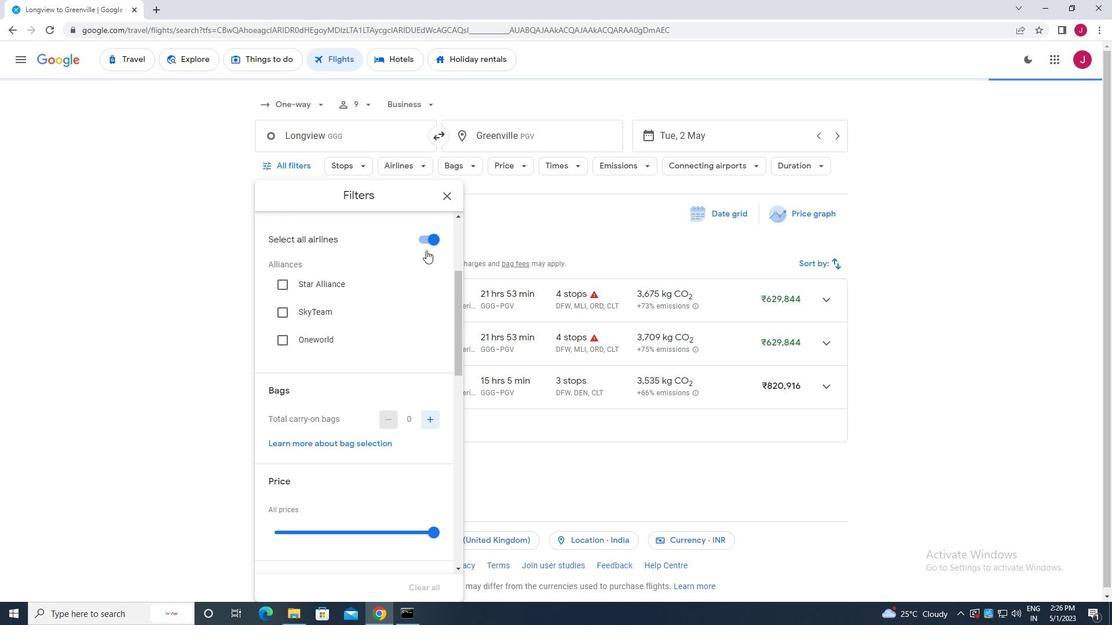 
Action: Mouse pressed left at (423, 238)
Screenshot: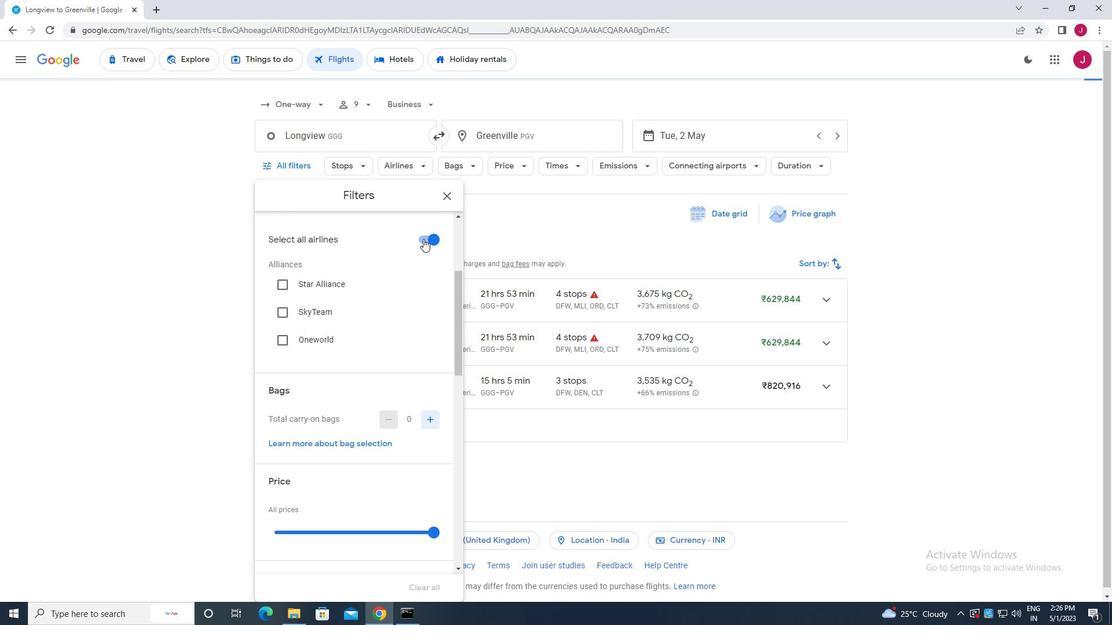 
Action: Mouse moved to (388, 274)
Screenshot: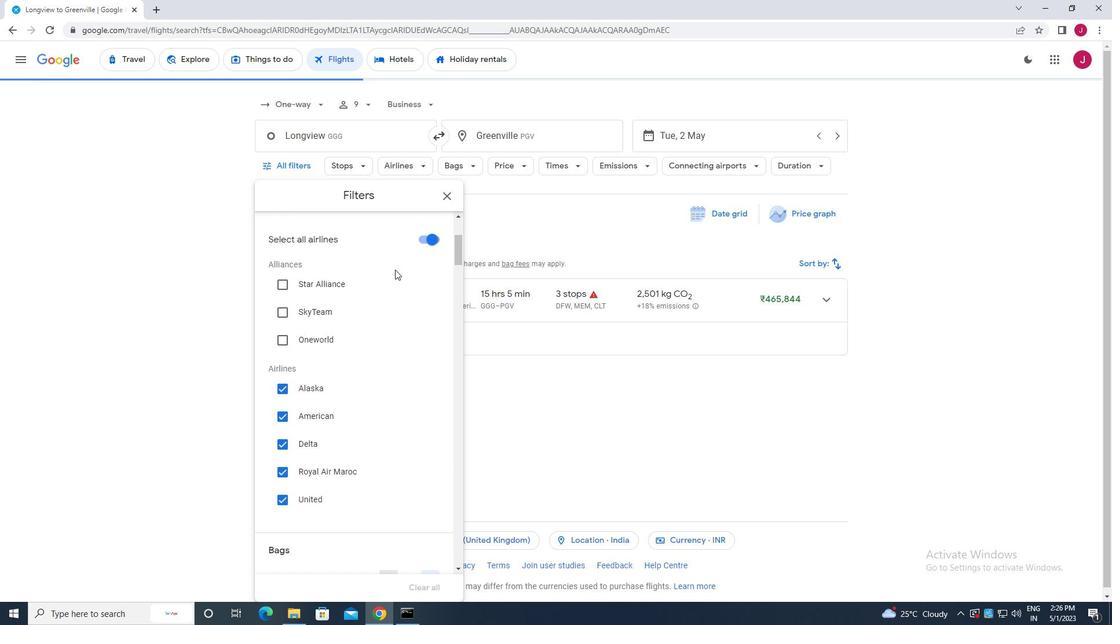 
Action: Mouse scrolled (388, 274) with delta (0, 0)
Screenshot: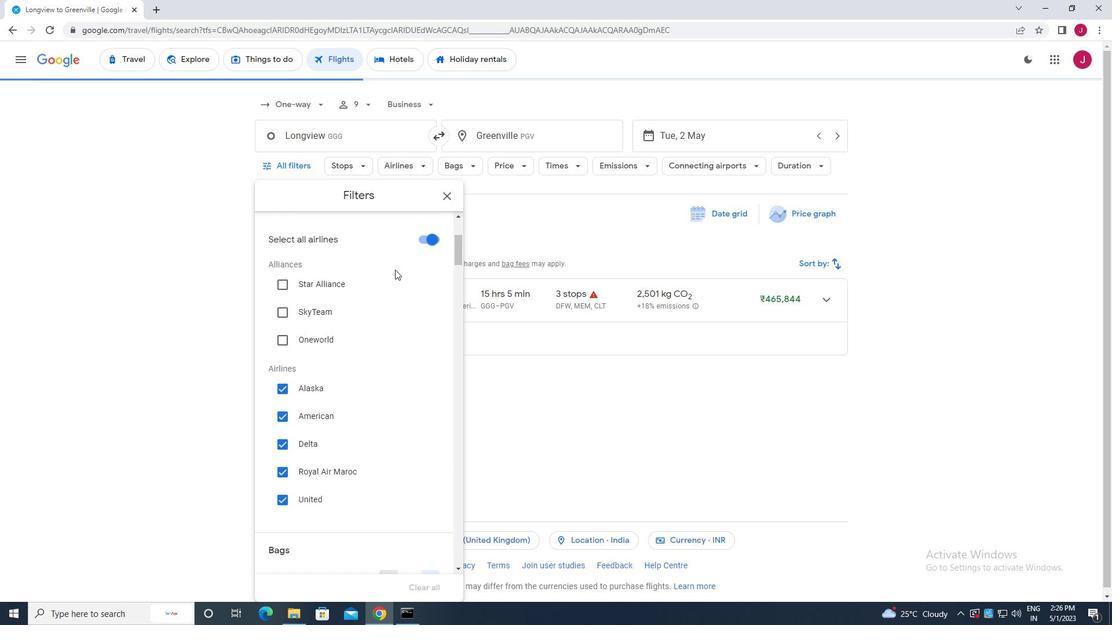 
Action: Mouse scrolled (388, 274) with delta (0, 0)
Screenshot: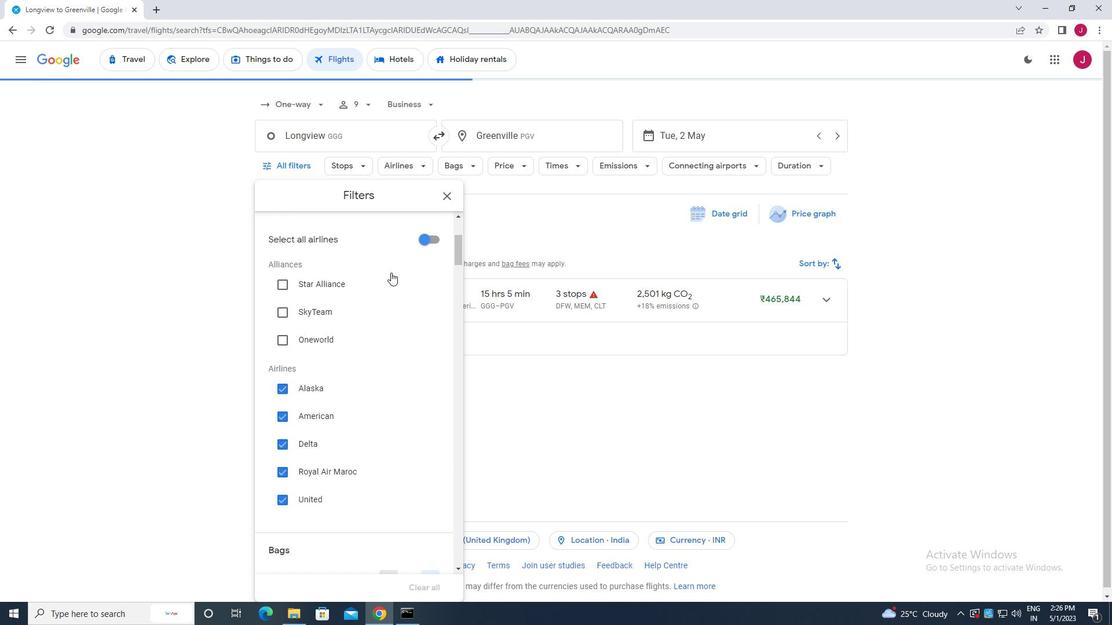 
Action: Mouse scrolled (388, 274) with delta (0, 0)
Screenshot: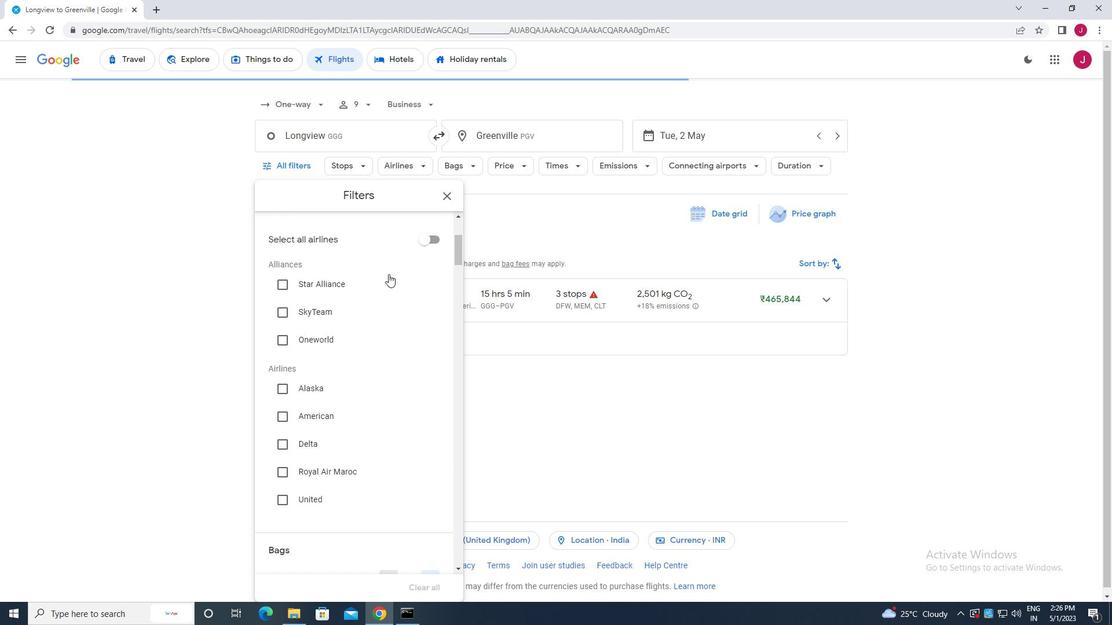 
Action: Mouse scrolled (388, 274) with delta (0, 0)
Screenshot: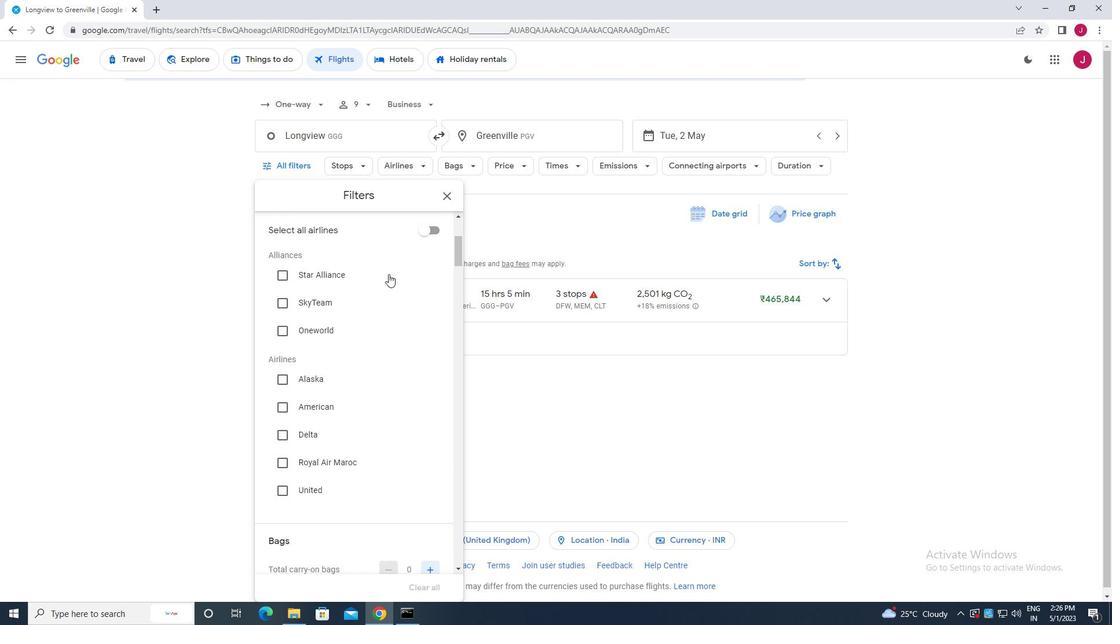 
Action: Mouse scrolled (388, 274) with delta (0, 0)
Screenshot: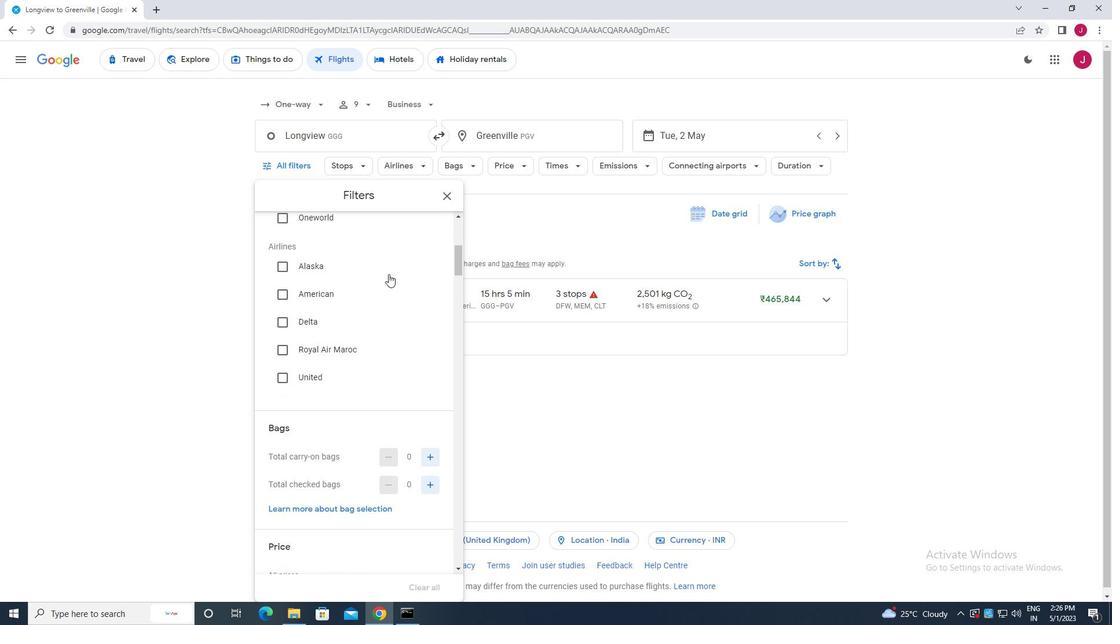 
Action: Mouse scrolled (388, 275) with delta (0, 0)
Screenshot: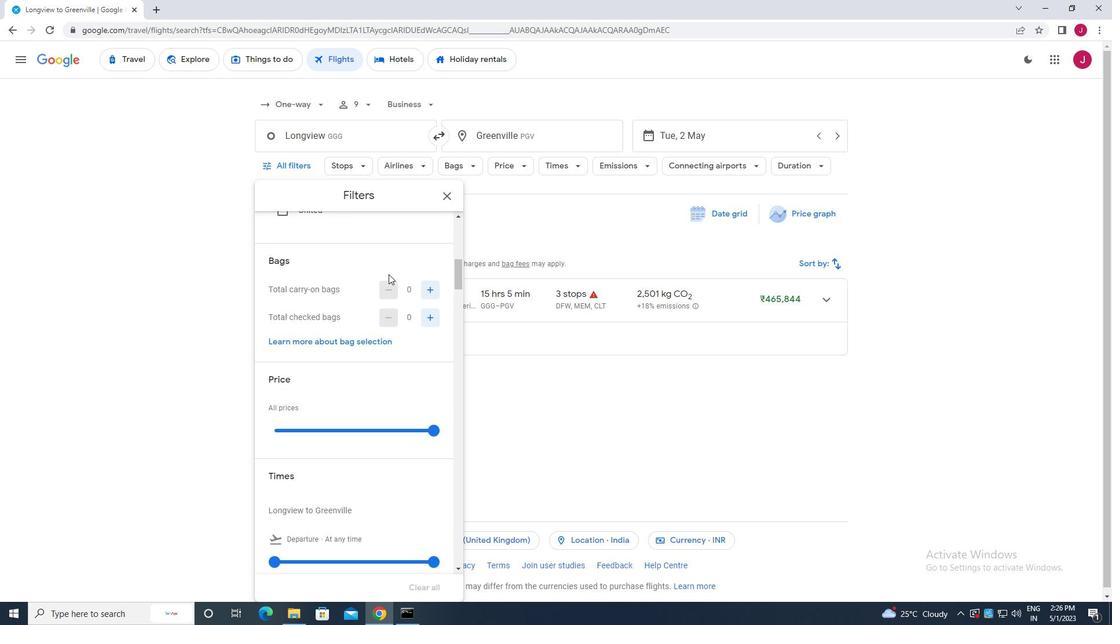 
Action: Mouse scrolled (388, 275) with delta (0, 0)
Screenshot: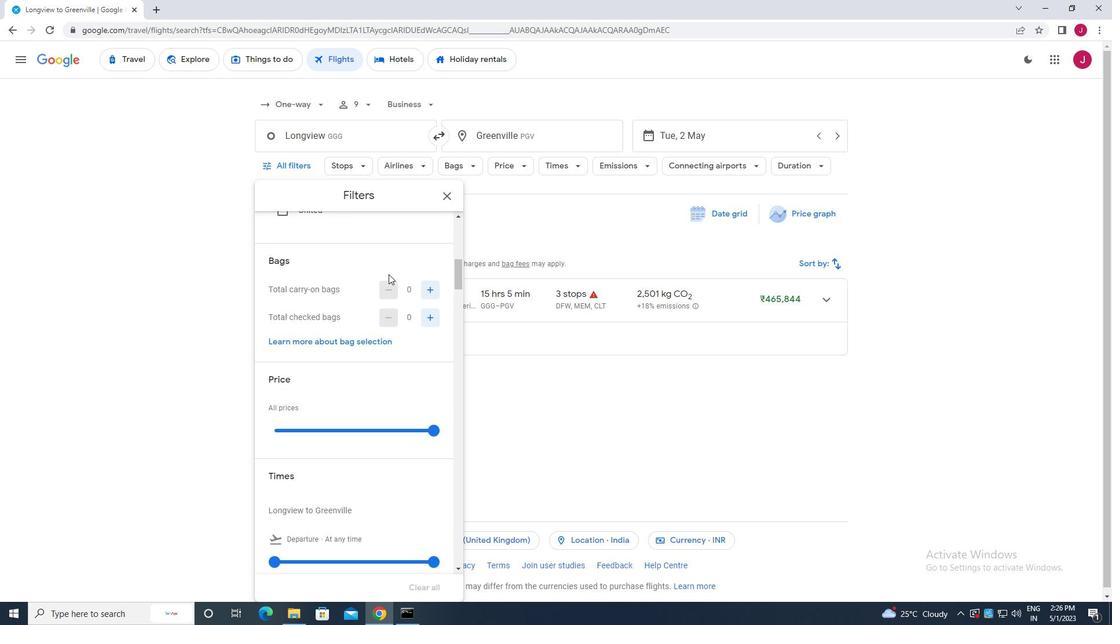 
Action: Mouse moved to (386, 277)
Screenshot: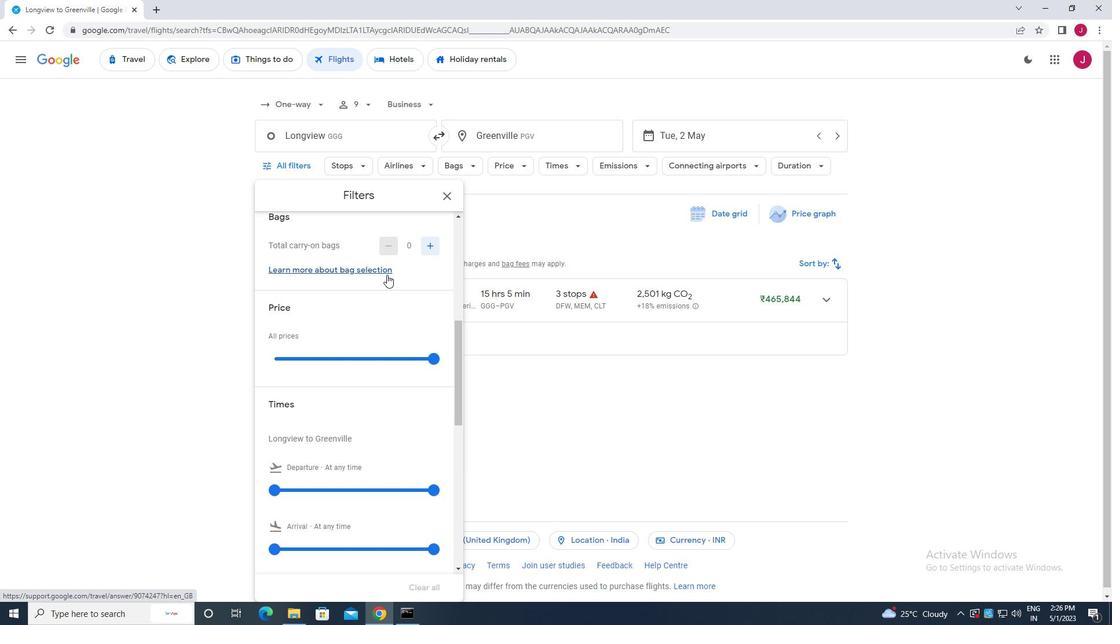 
Action: Mouse scrolled (386, 276) with delta (0, 0)
Screenshot: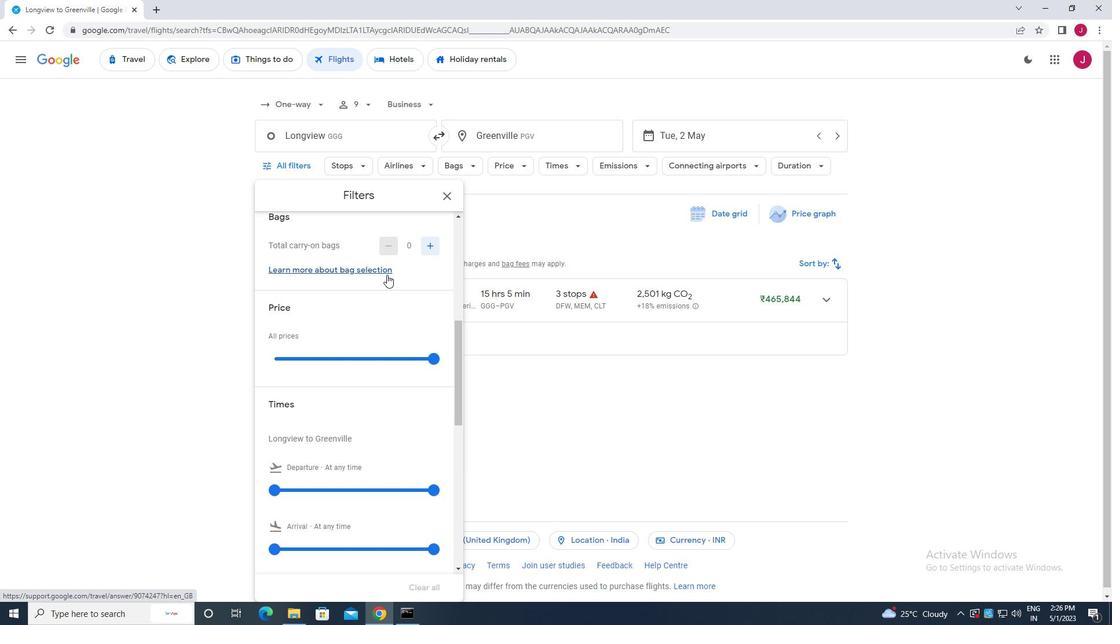 
Action: Mouse moved to (386, 279)
Screenshot: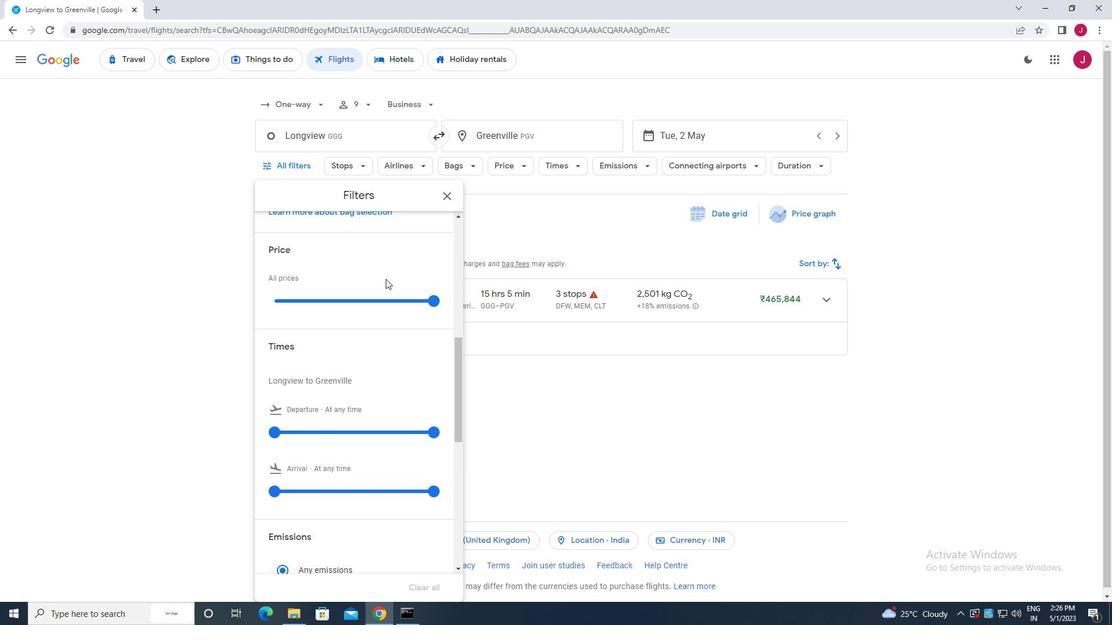 
Action: Mouse scrolled (386, 279) with delta (0, 0)
Screenshot: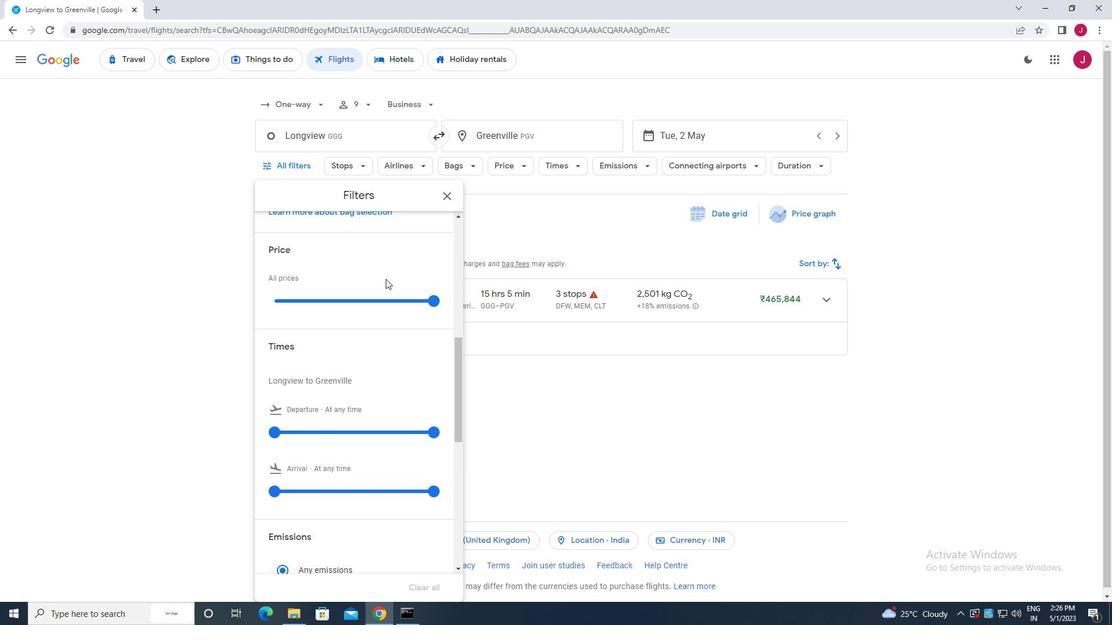 
Action: Mouse moved to (427, 246)
Screenshot: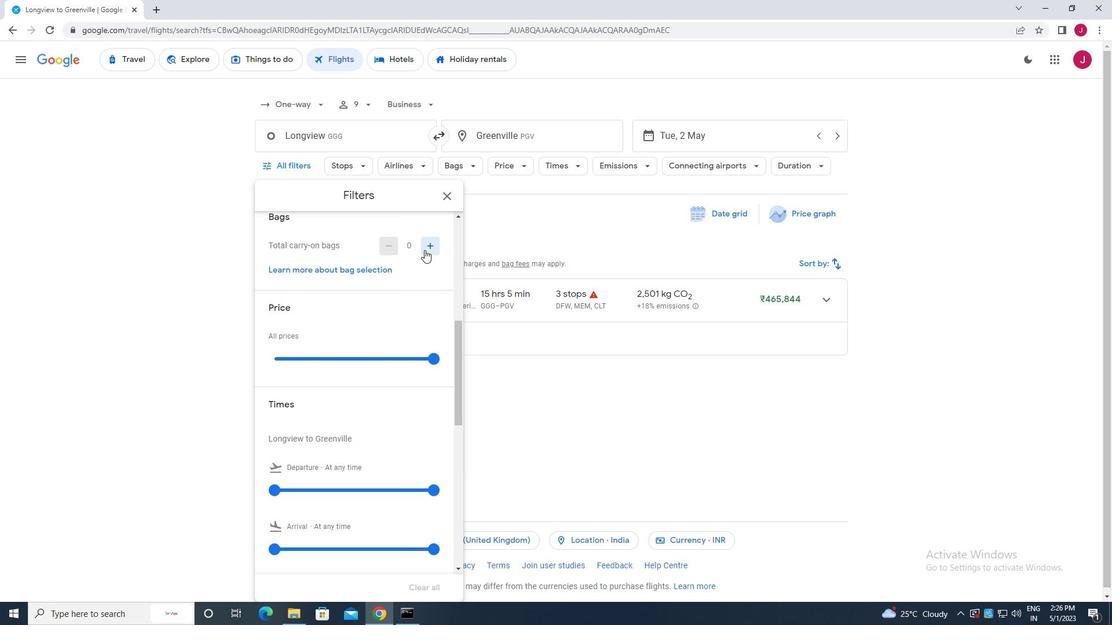 
Action: Mouse pressed left at (427, 246)
Screenshot: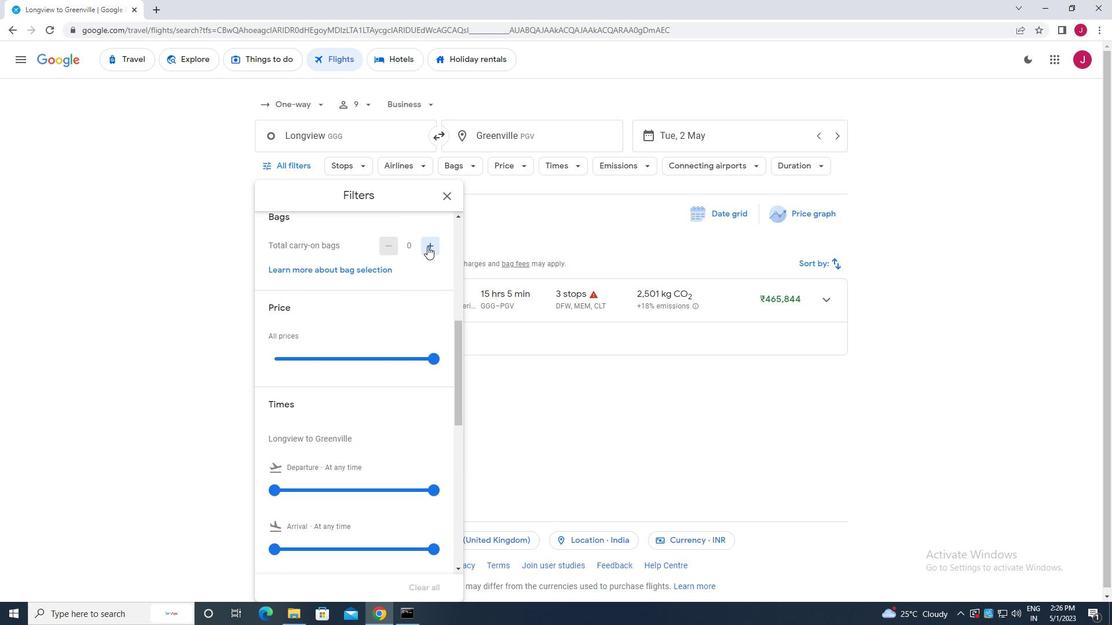 
Action: Mouse pressed left at (427, 246)
Screenshot: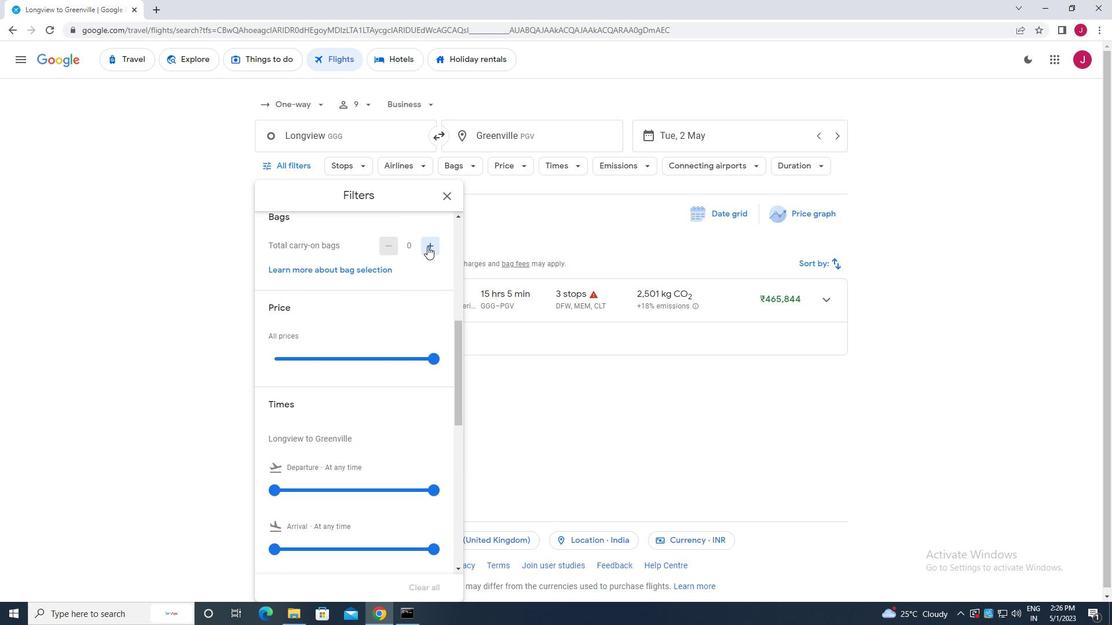 
Action: Mouse moved to (418, 249)
Screenshot: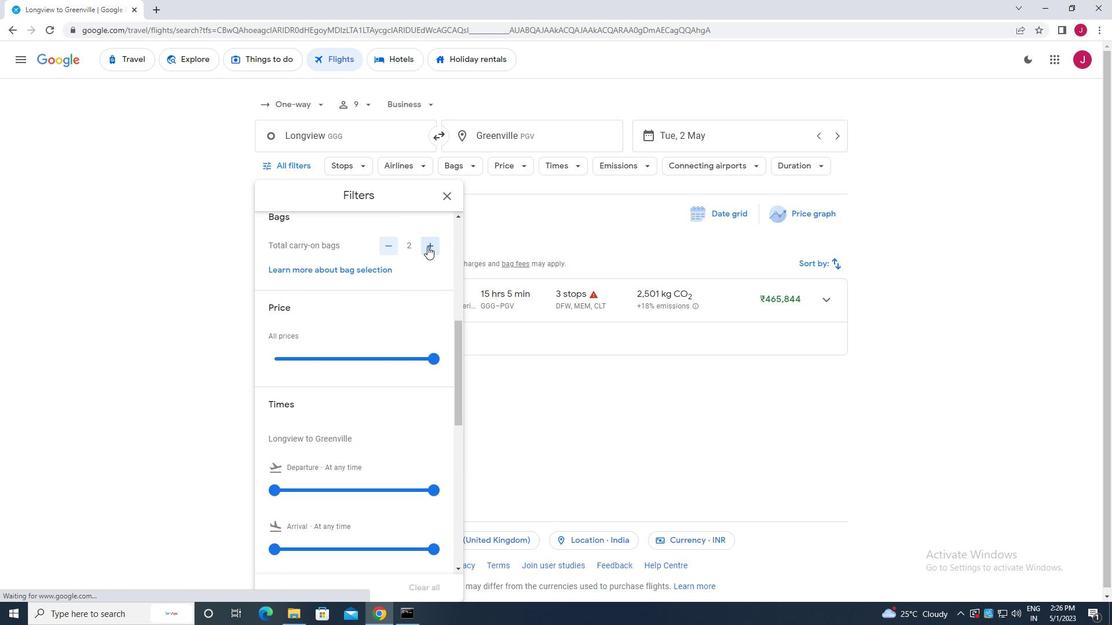 
Action: Mouse scrolled (418, 249) with delta (0, 0)
Screenshot: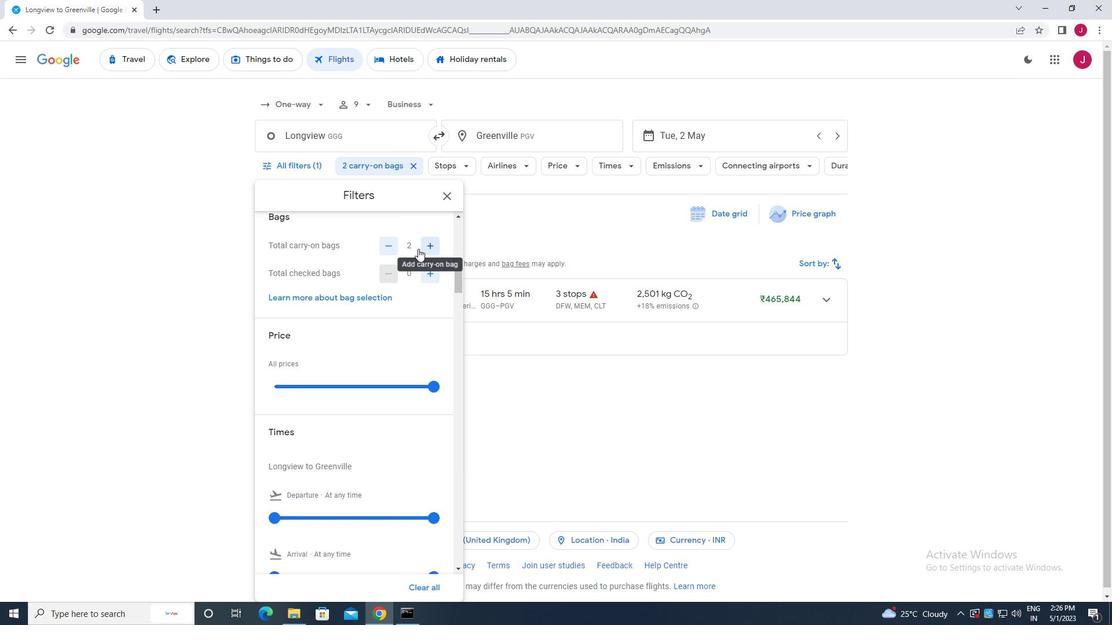 
Action: Mouse scrolled (418, 249) with delta (0, 0)
Screenshot: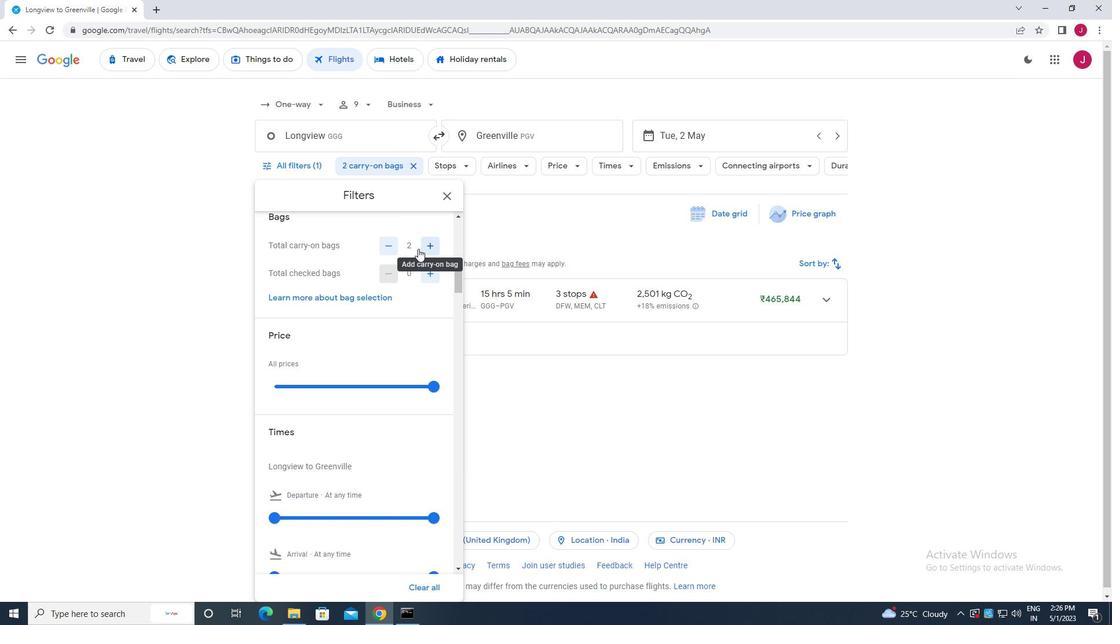 
Action: Mouse scrolled (418, 248) with delta (0, 0)
Screenshot: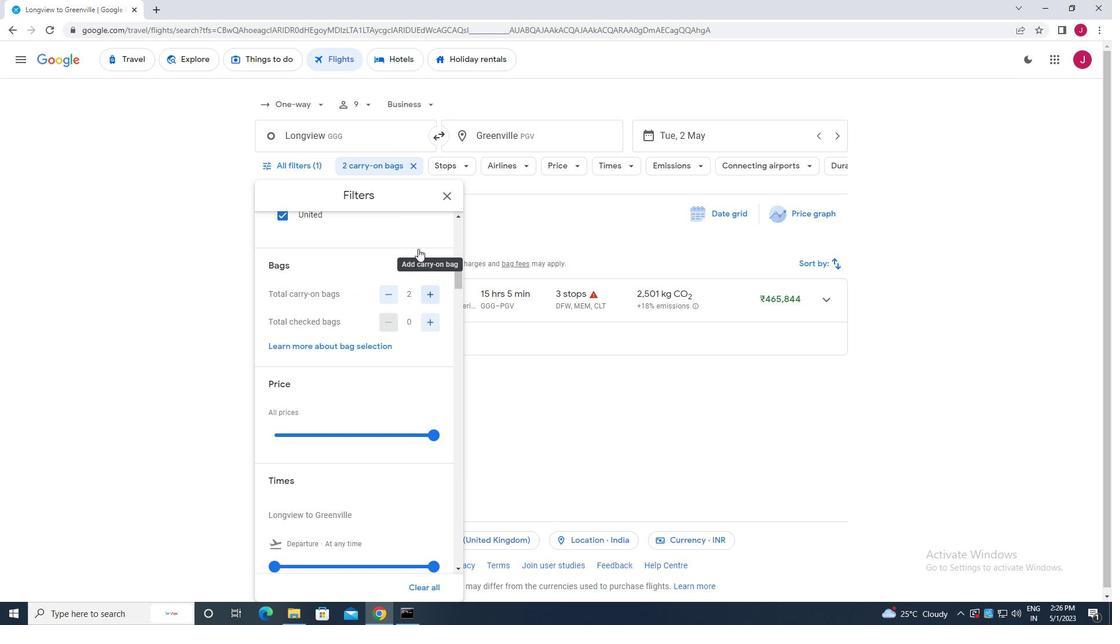 
Action: Mouse moved to (425, 319)
Screenshot: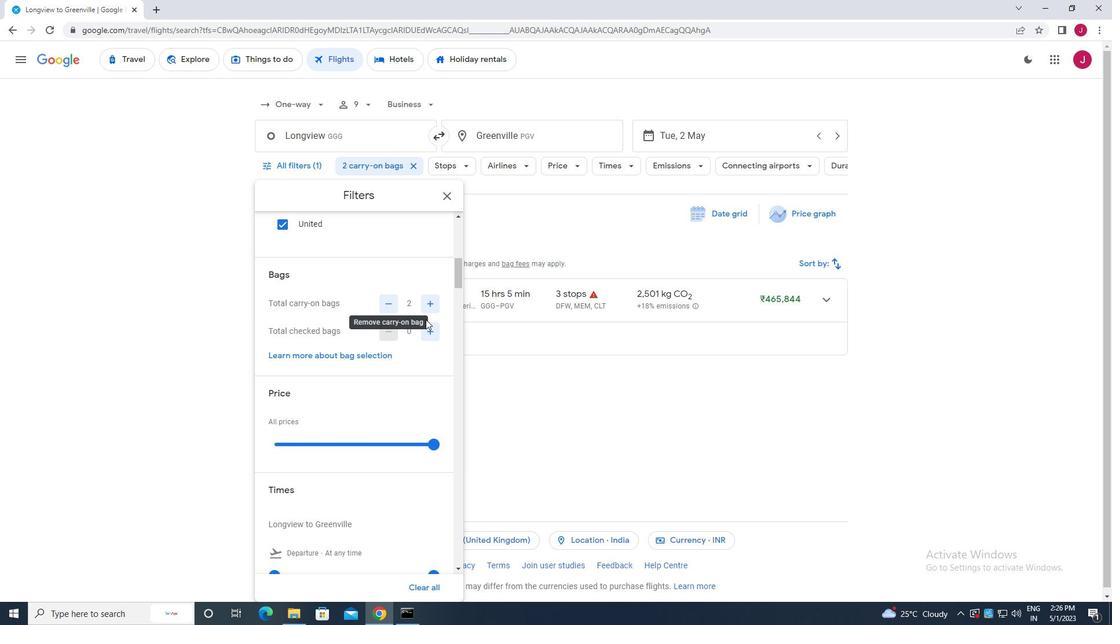 
Action: Mouse scrolled (425, 319) with delta (0, 0)
Screenshot: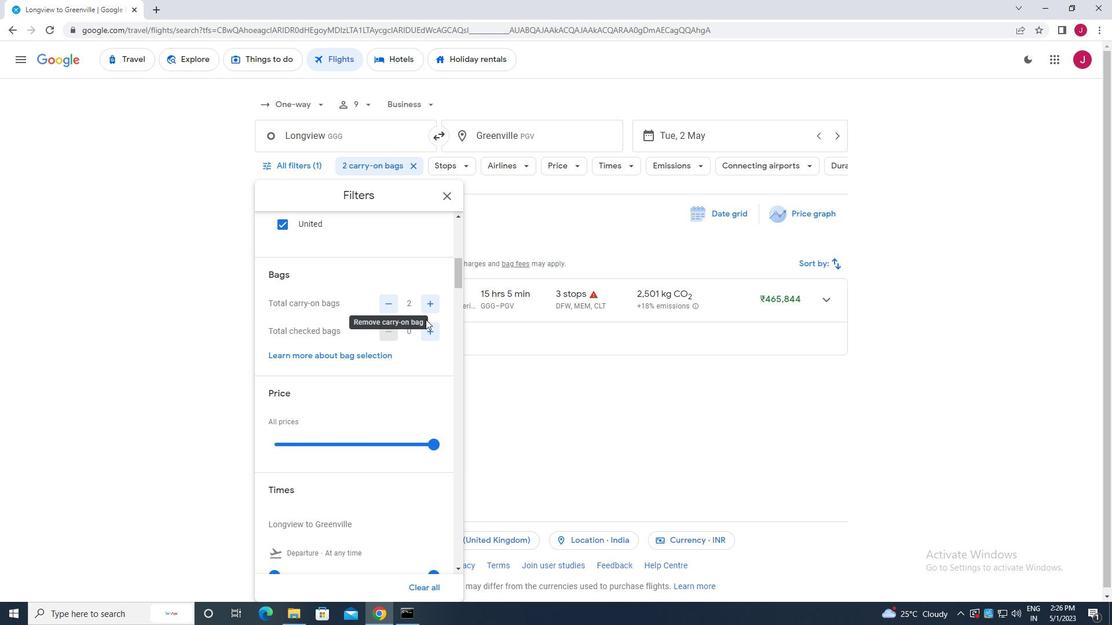 
Action: Mouse scrolled (425, 319) with delta (0, 0)
Screenshot: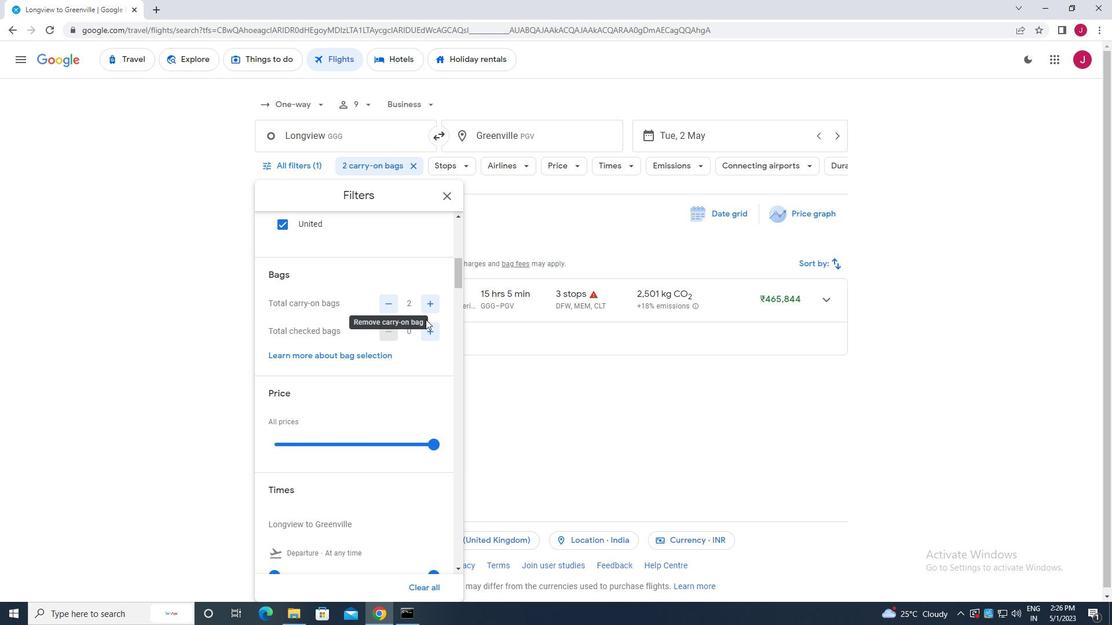 
Action: Mouse moved to (432, 334)
Screenshot: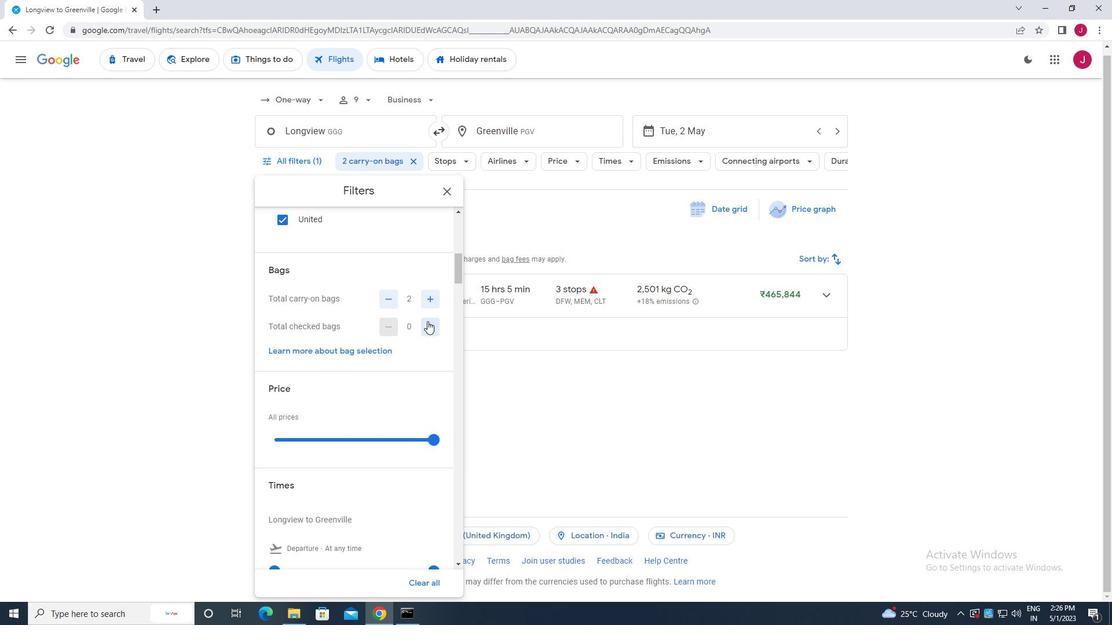 
Action: Mouse scrolled (432, 333) with delta (0, 0)
Screenshot: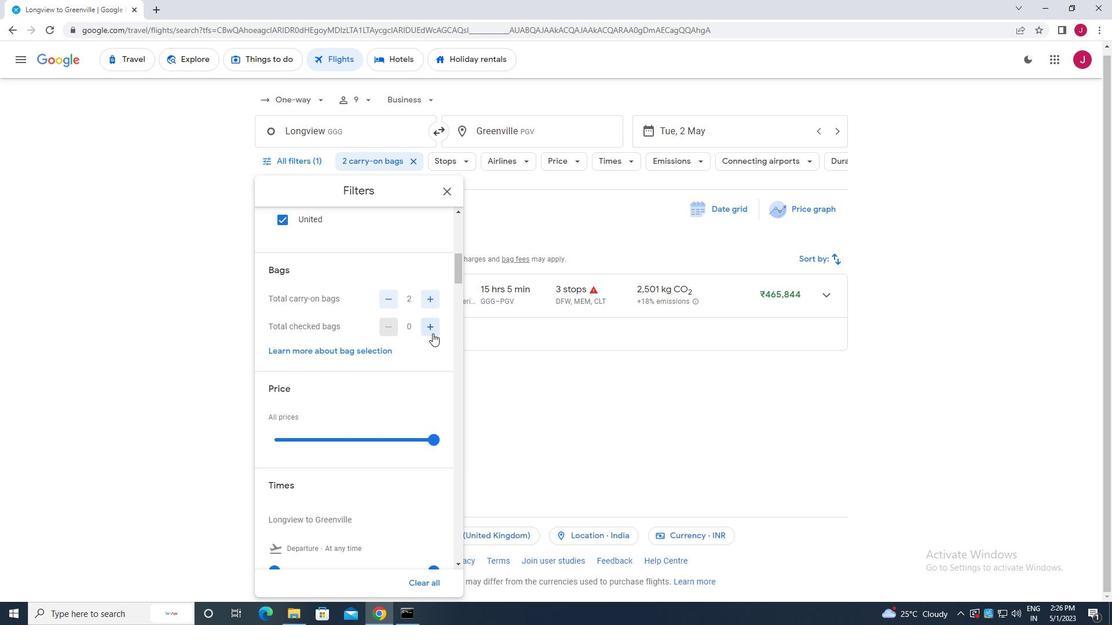 
Action: Mouse scrolled (432, 333) with delta (0, 0)
Screenshot: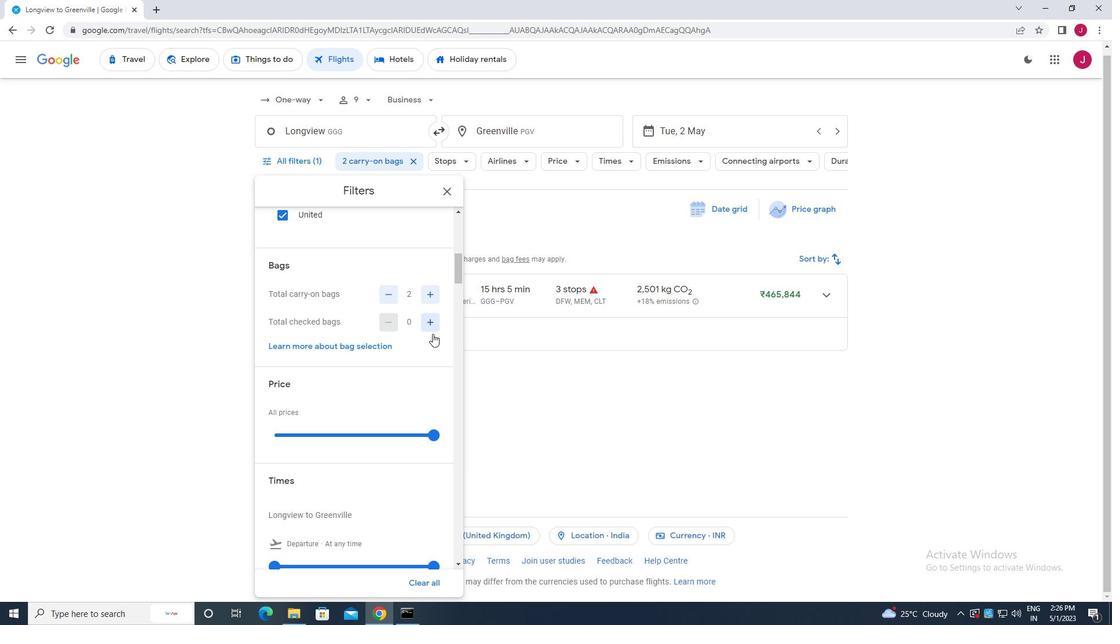 
Action: Mouse moved to (433, 326)
Screenshot: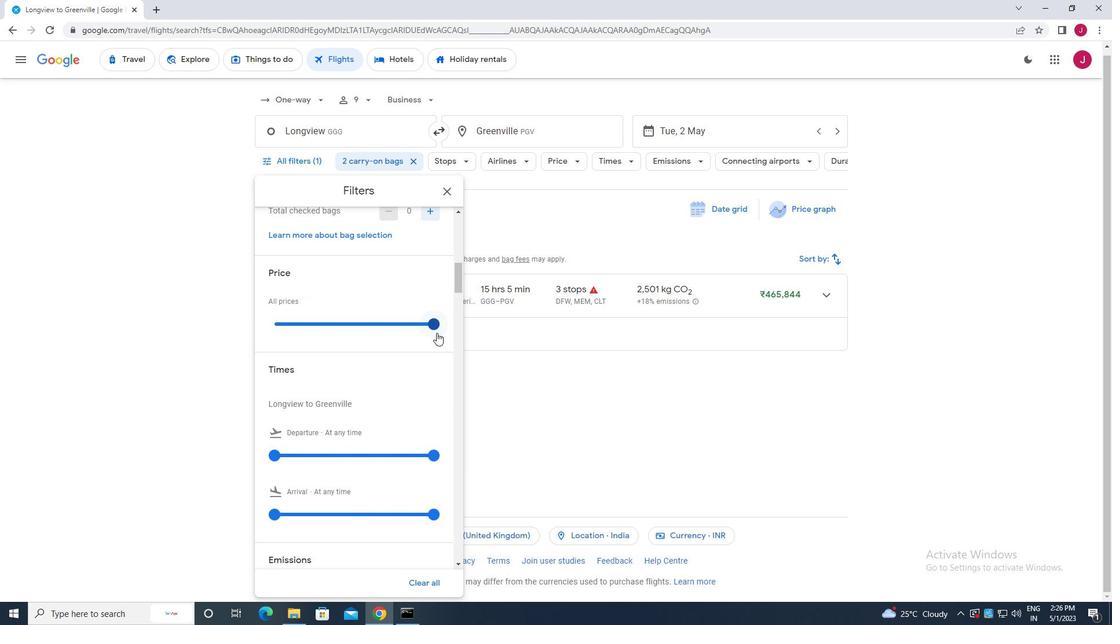 
Action: Mouse pressed left at (433, 326)
Screenshot: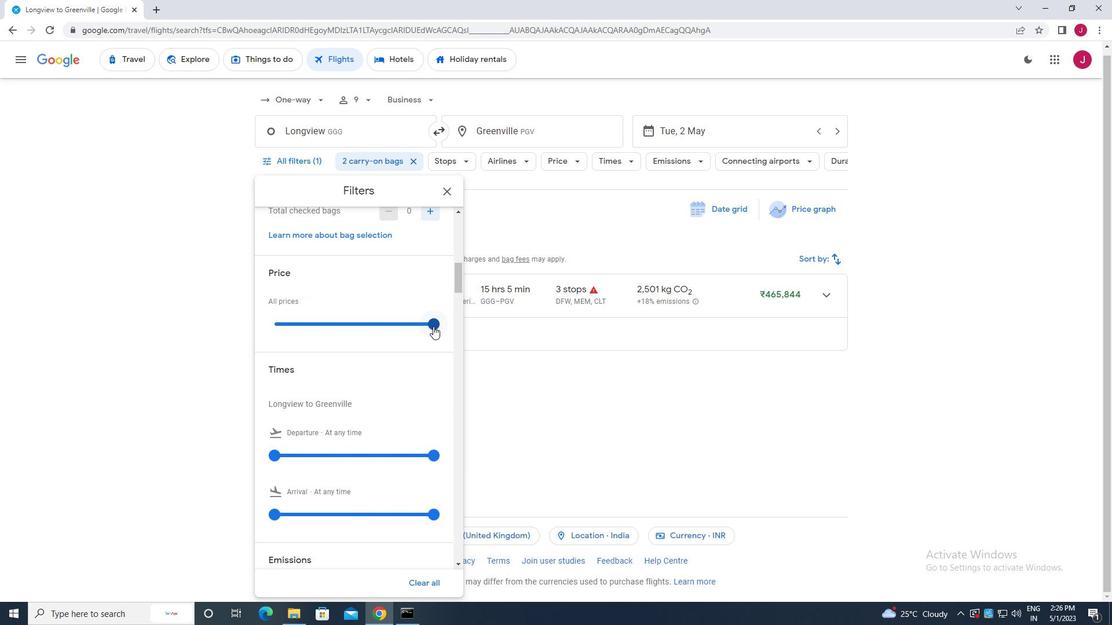 
Action: Mouse moved to (262, 341)
Screenshot: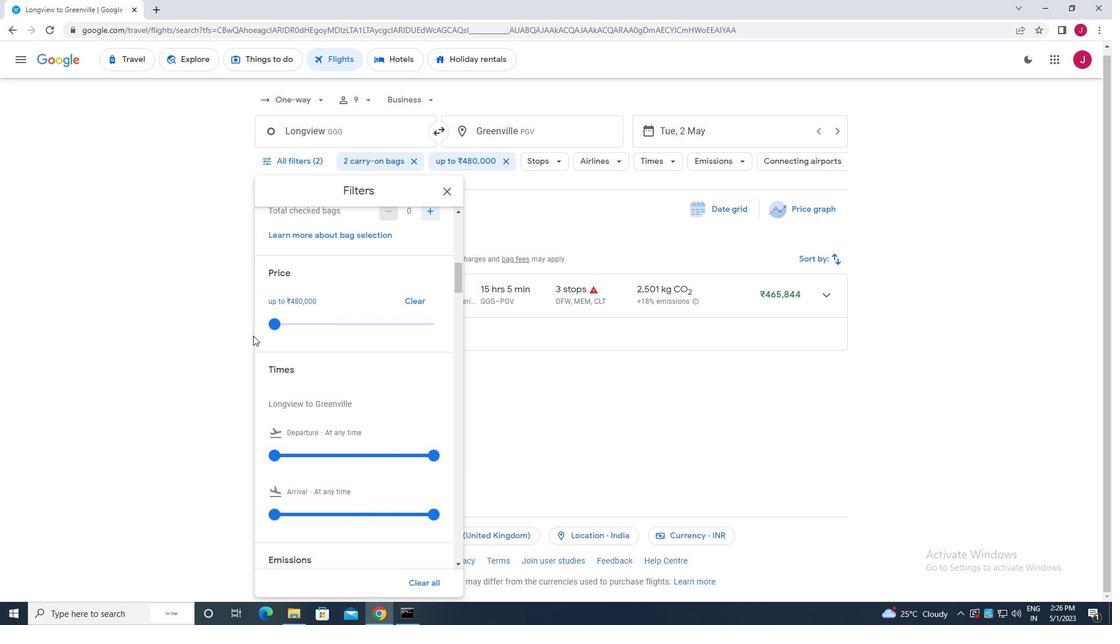 
Action: Mouse scrolled (262, 341) with delta (0, 0)
Screenshot: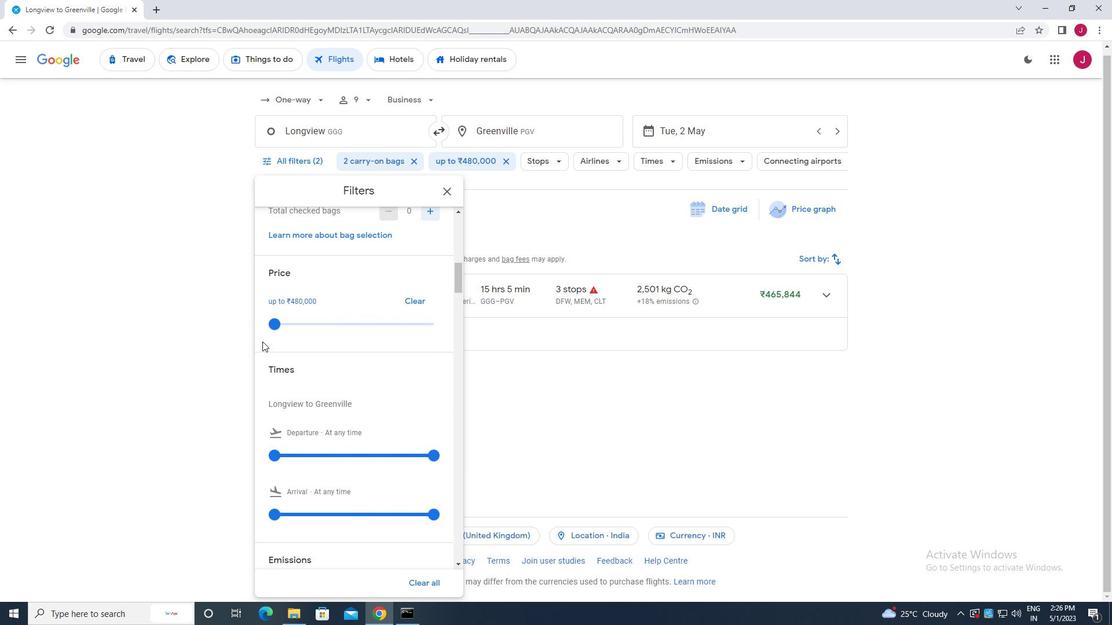 
Action: Mouse moved to (274, 395)
Screenshot: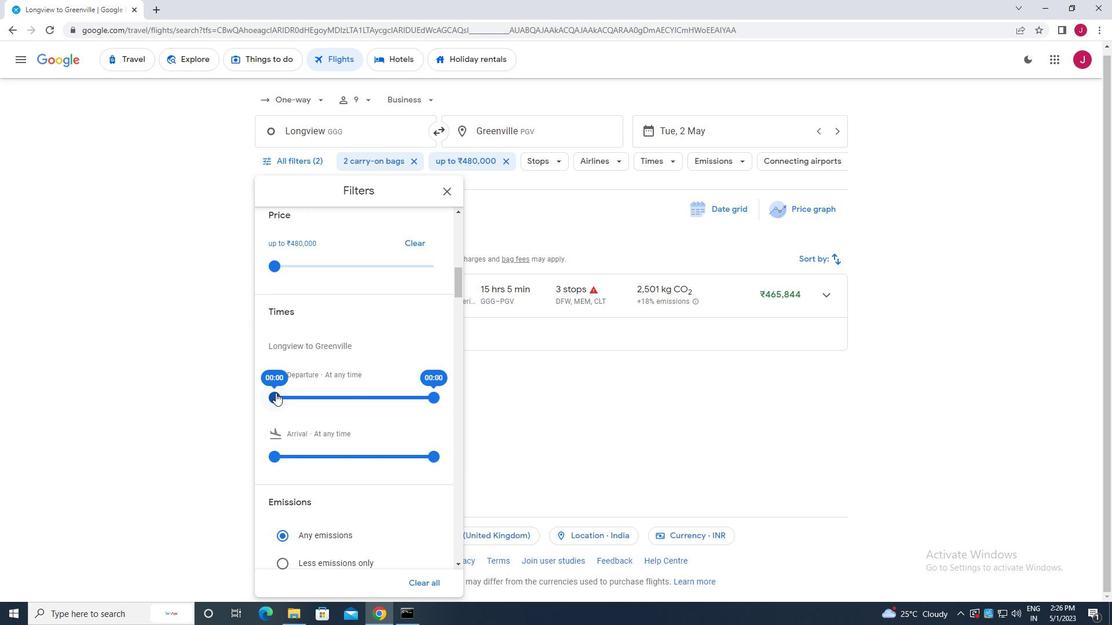 
Action: Mouse pressed left at (274, 395)
Screenshot: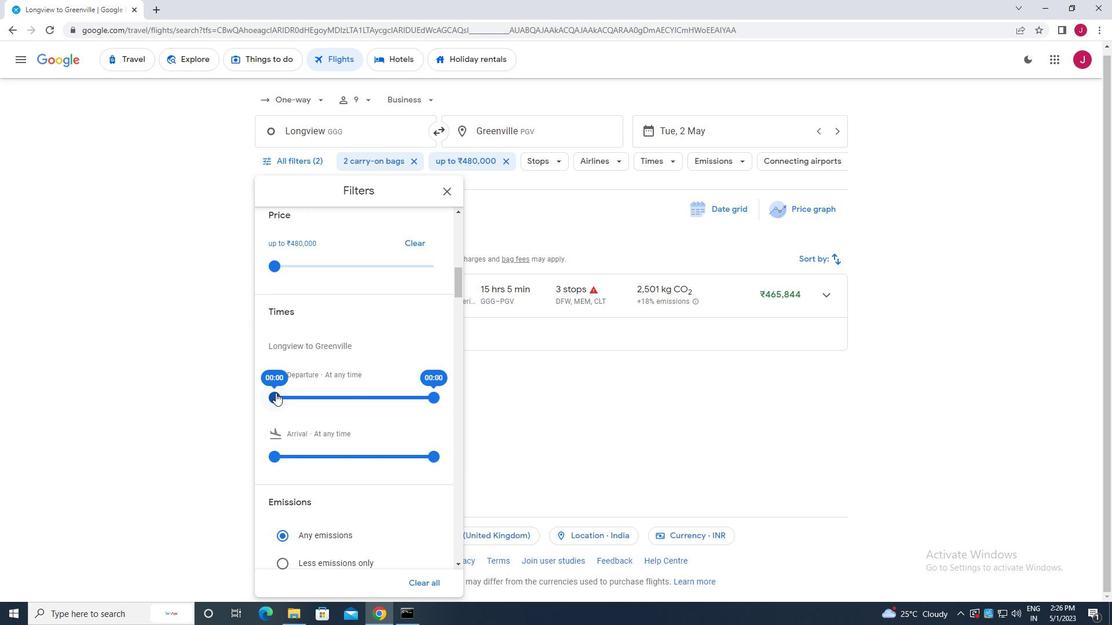 
Action: Mouse moved to (436, 397)
Screenshot: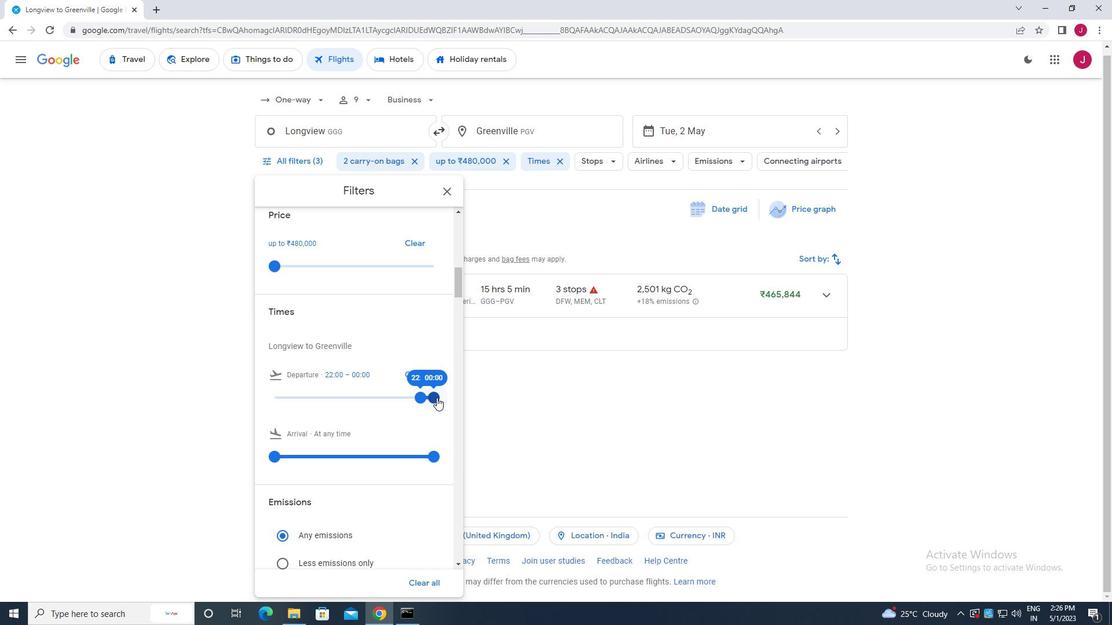 
Action: Mouse pressed left at (436, 397)
Screenshot: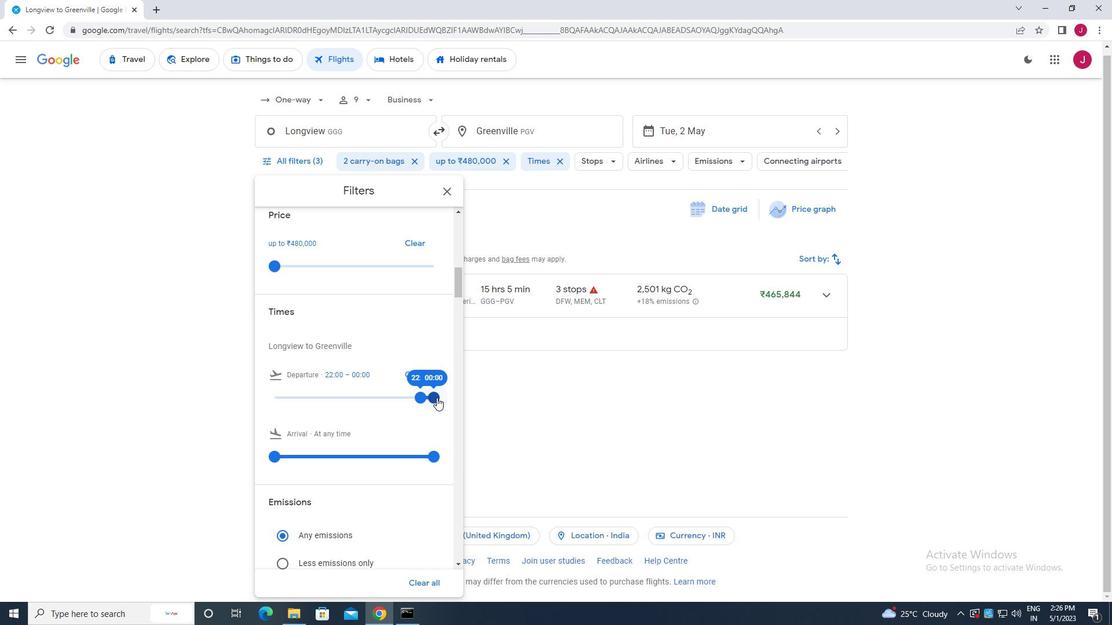 
Action: Mouse moved to (447, 192)
Screenshot: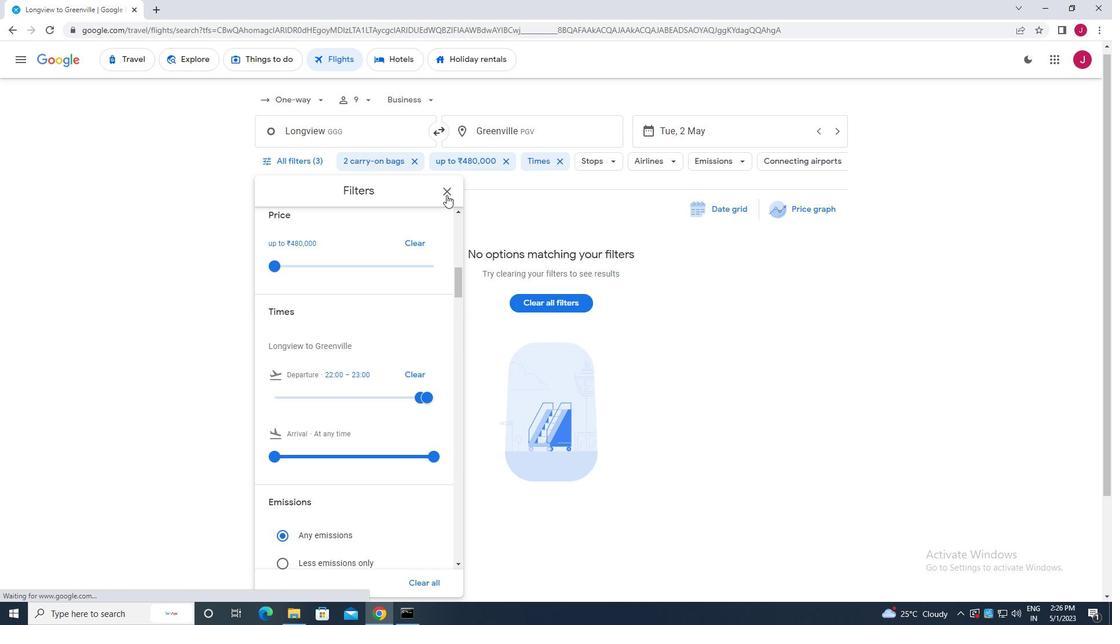 
Action: Mouse pressed left at (447, 192)
Screenshot: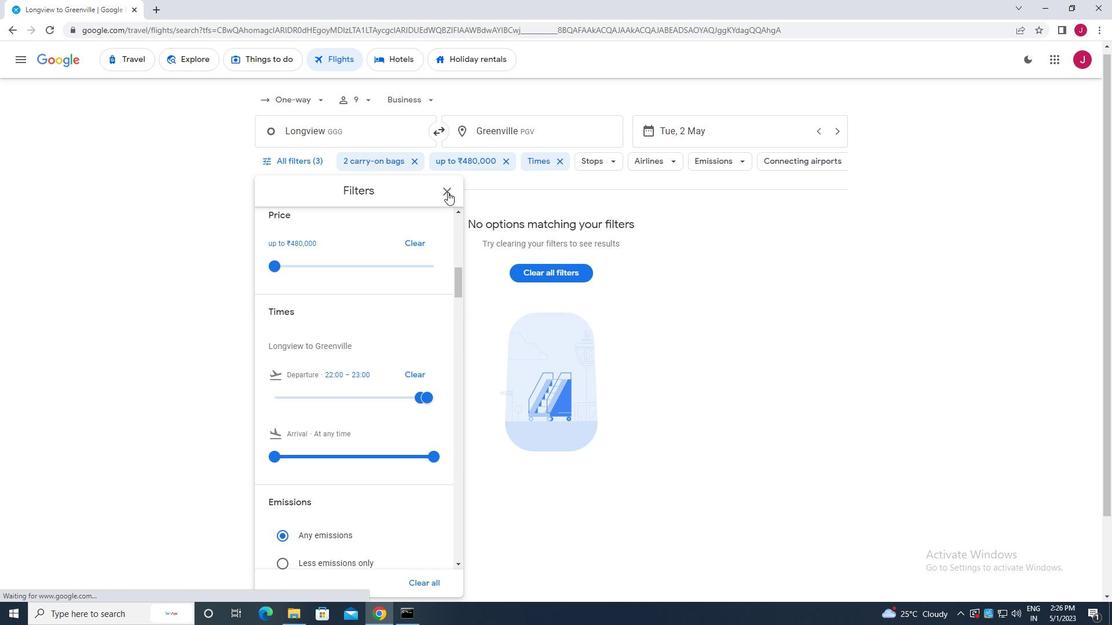 
Action: Mouse moved to (446, 192)
Screenshot: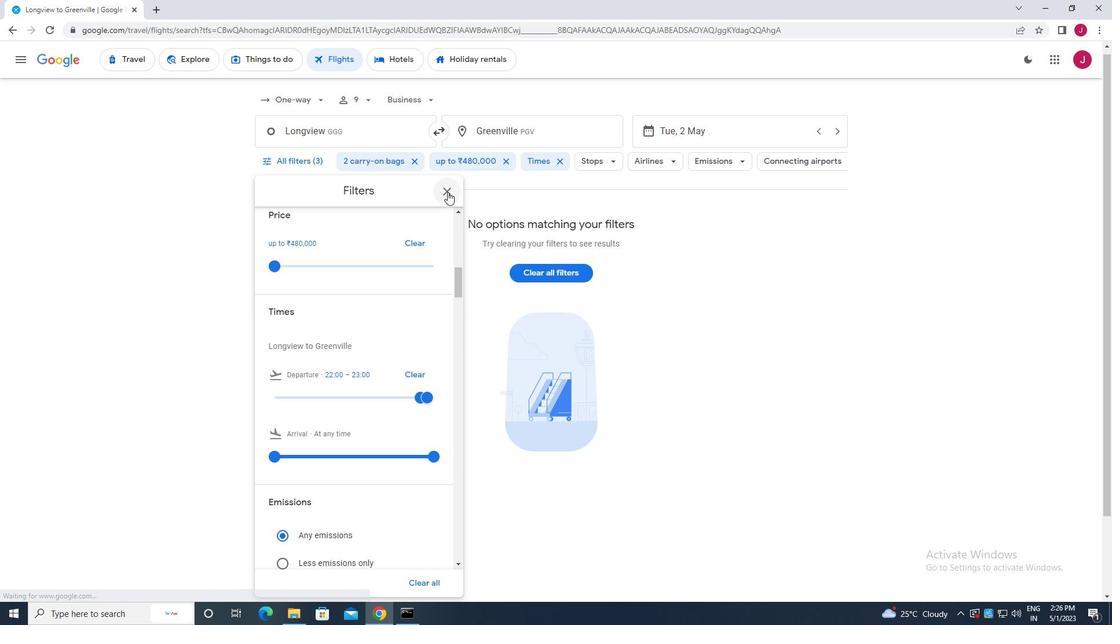 
